 Task: Create a due date automation trigger when advanced on, on the monday of the week before a card is due add fields without custom field "Resume" checked at 11:00 AM.
Action: Mouse moved to (896, 275)
Screenshot: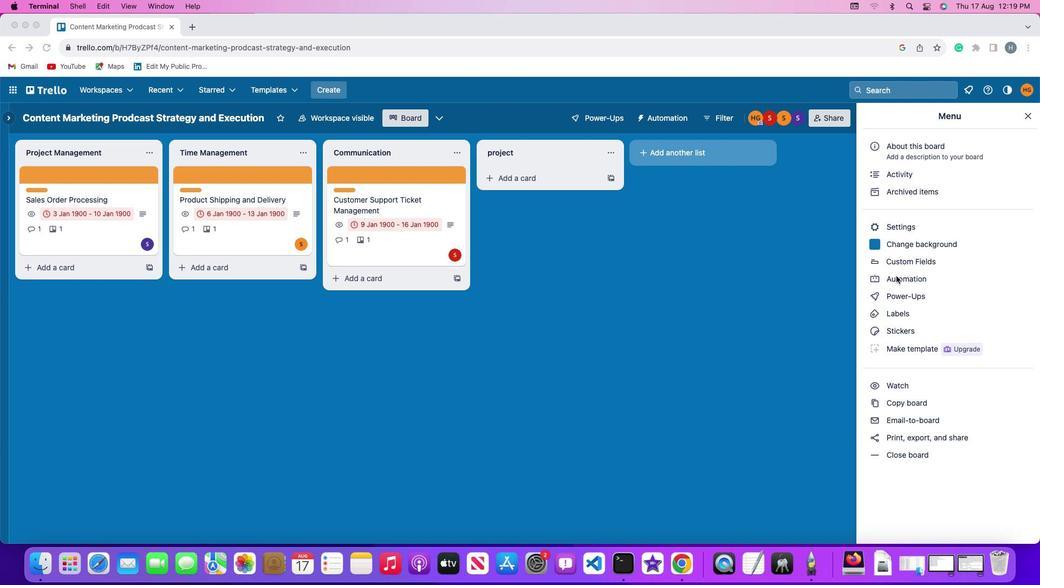 
Action: Mouse pressed left at (896, 275)
Screenshot: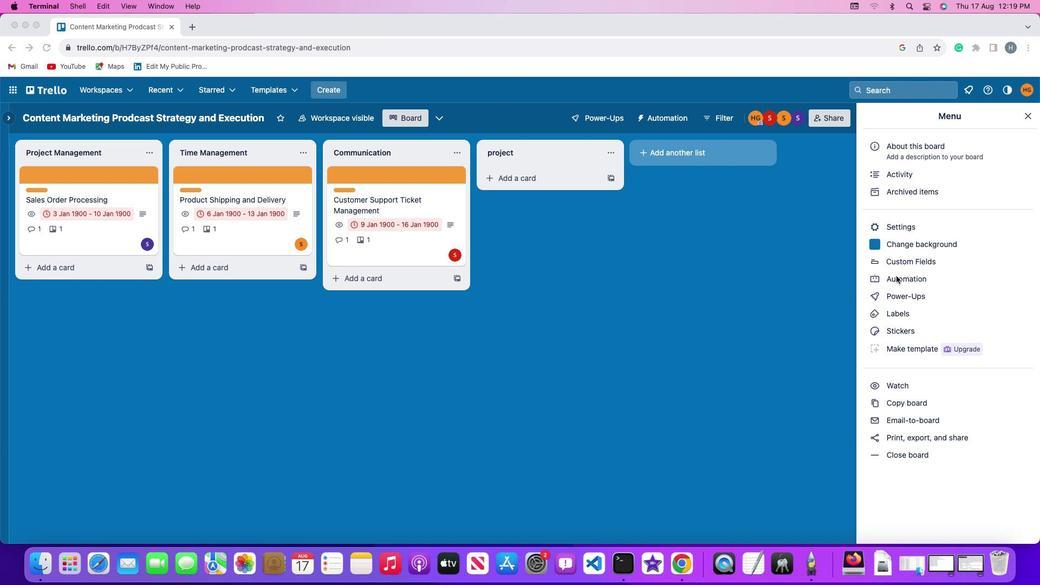 
Action: Mouse pressed left at (896, 275)
Screenshot: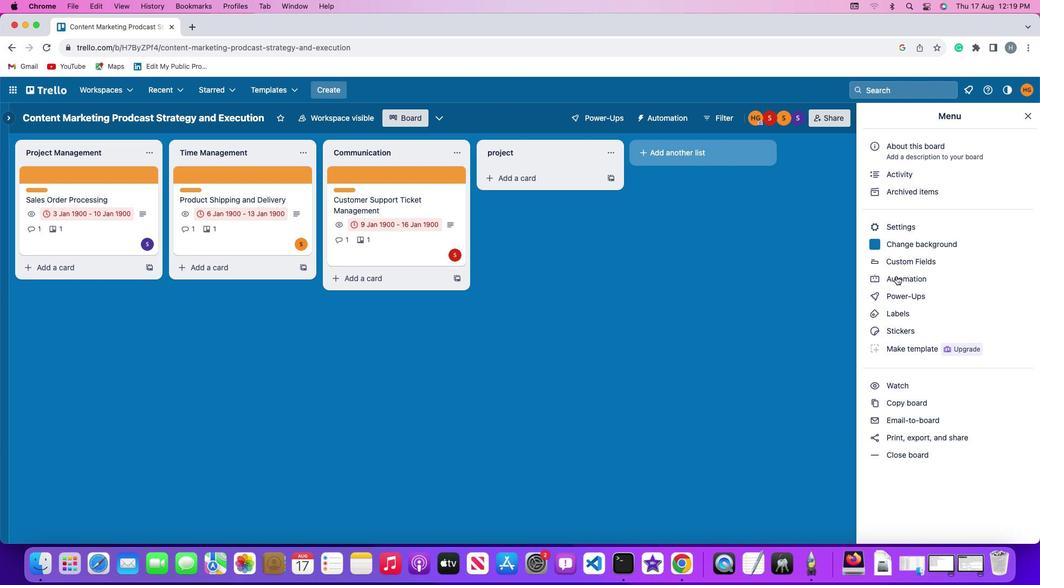 
Action: Mouse moved to (66, 255)
Screenshot: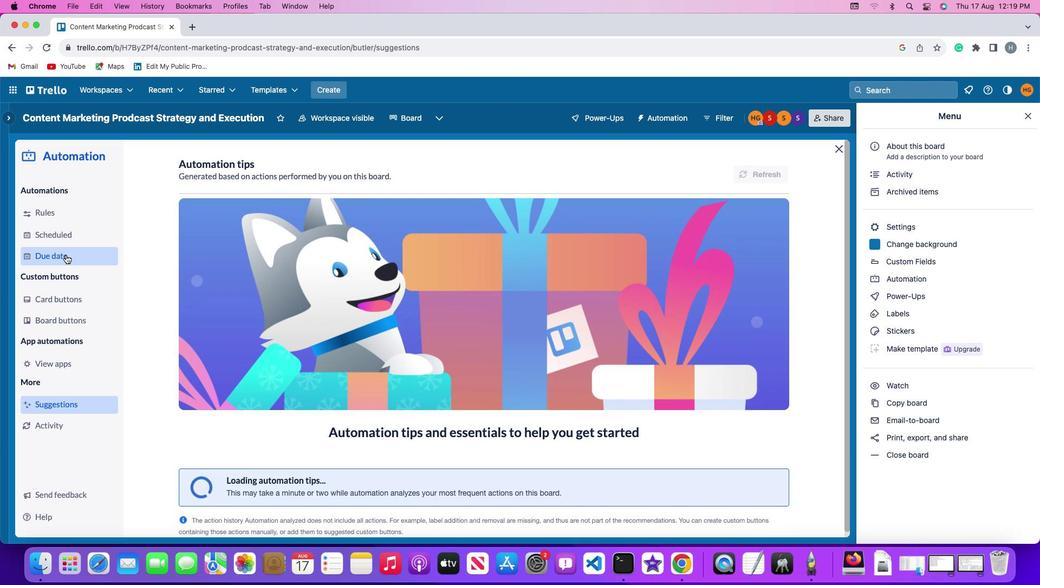 
Action: Mouse pressed left at (66, 255)
Screenshot: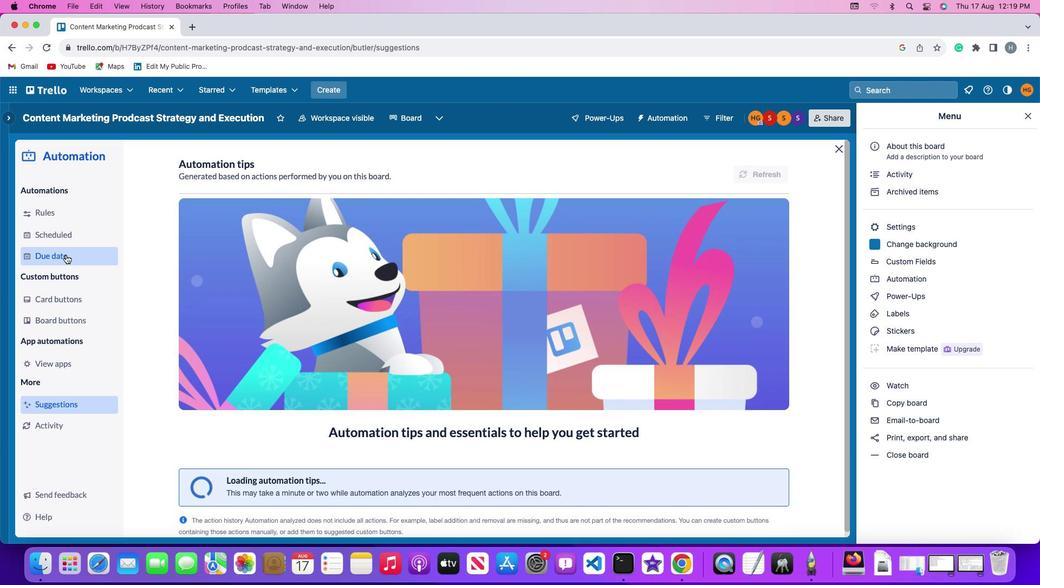 
Action: Mouse moved to (704, 167)
Screenshot: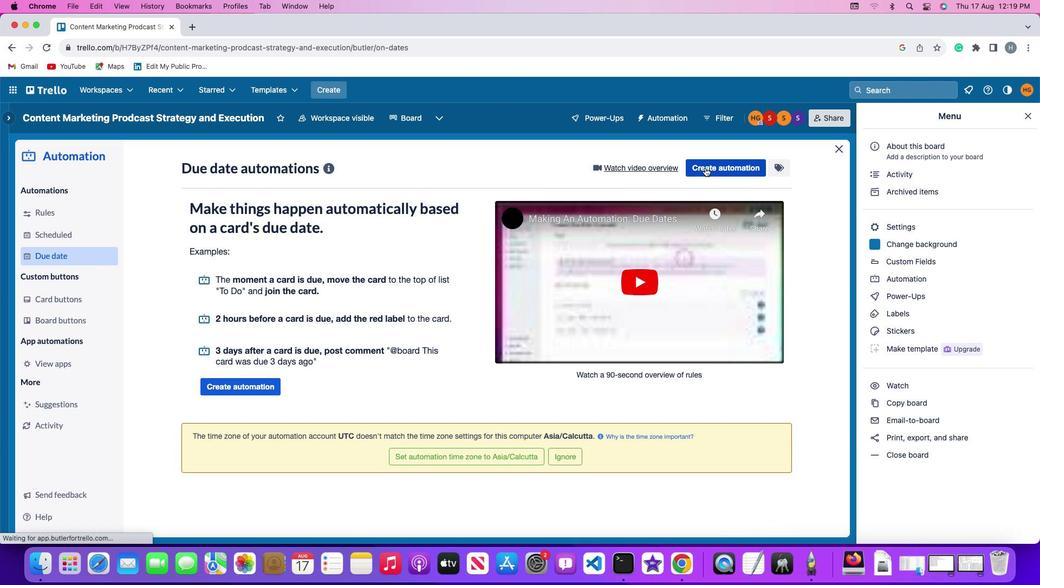 
Action: Mouse pressed left at (704, 167)
Screenshot: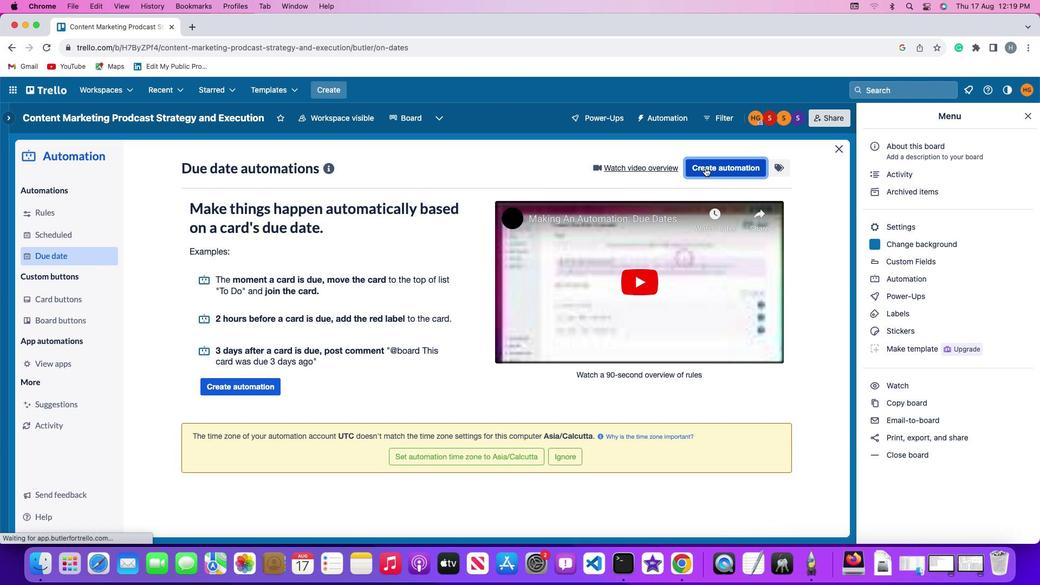 
Action: Mouse moved to (218, 266)
Screenshot: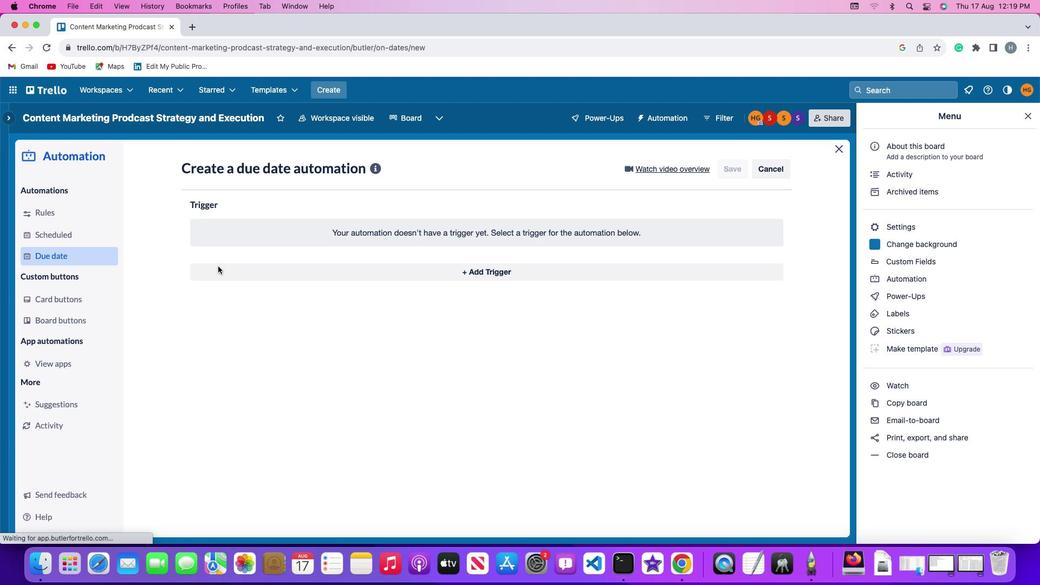 
Action: Mouse pressed left at (218, 266)
Screenshot: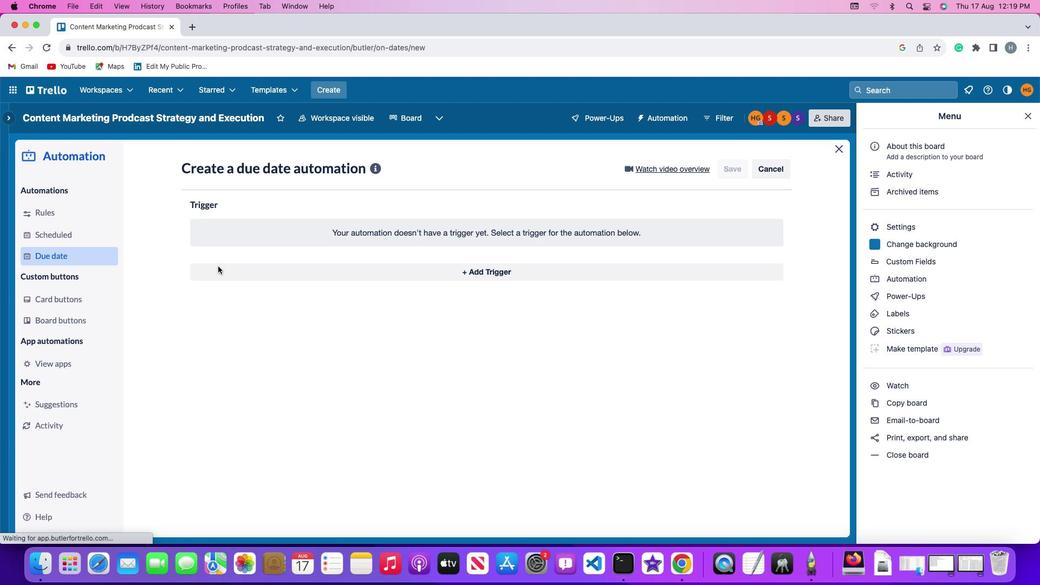 
Action: Mouse moved to (233, 471)
Screenshot: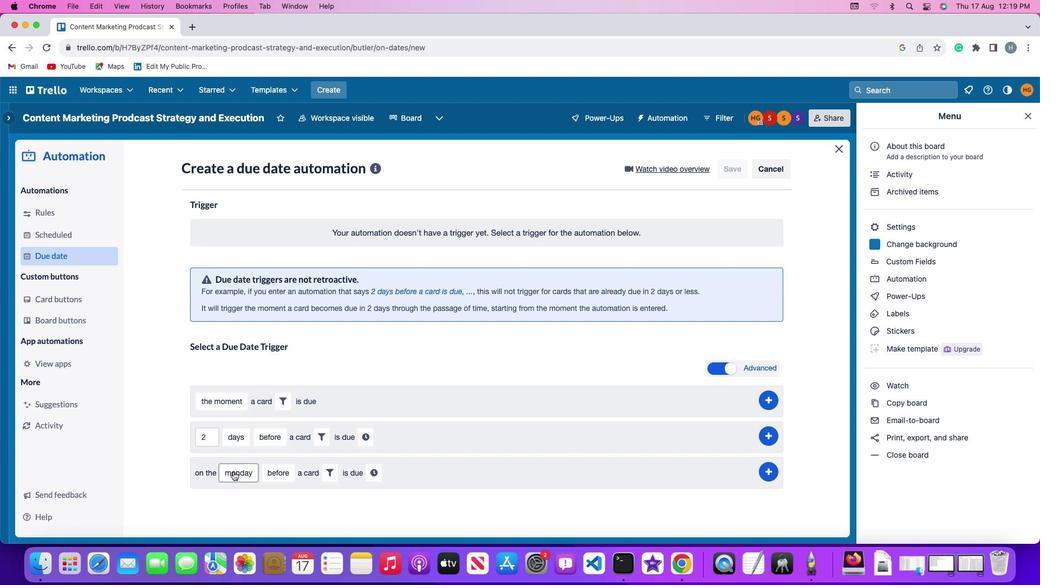 
Action: Mouse pressed left at (233, 471)
Screenshot: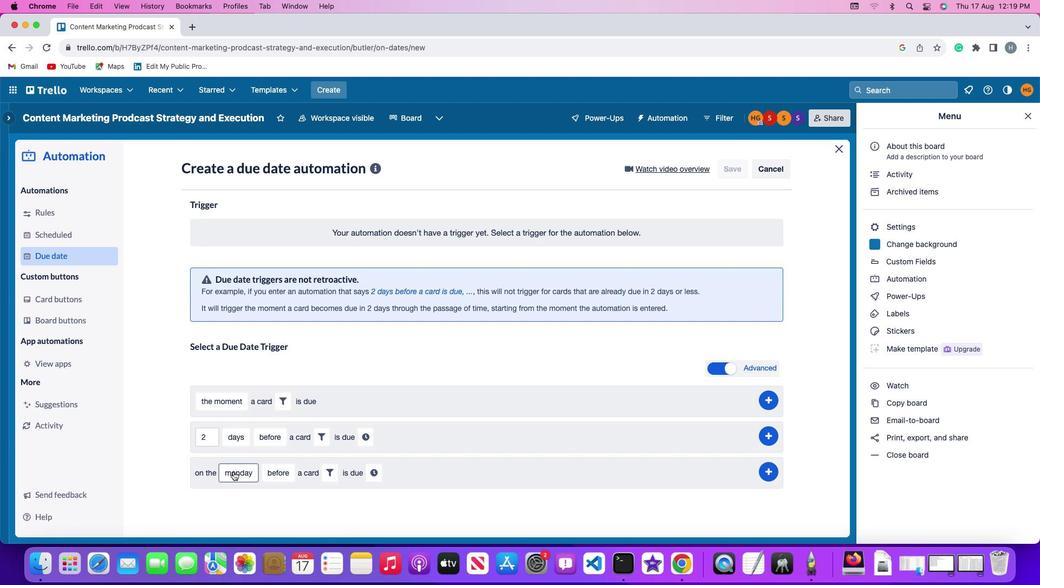 
Action: Mouse moved to (246, 319)
Screenshot: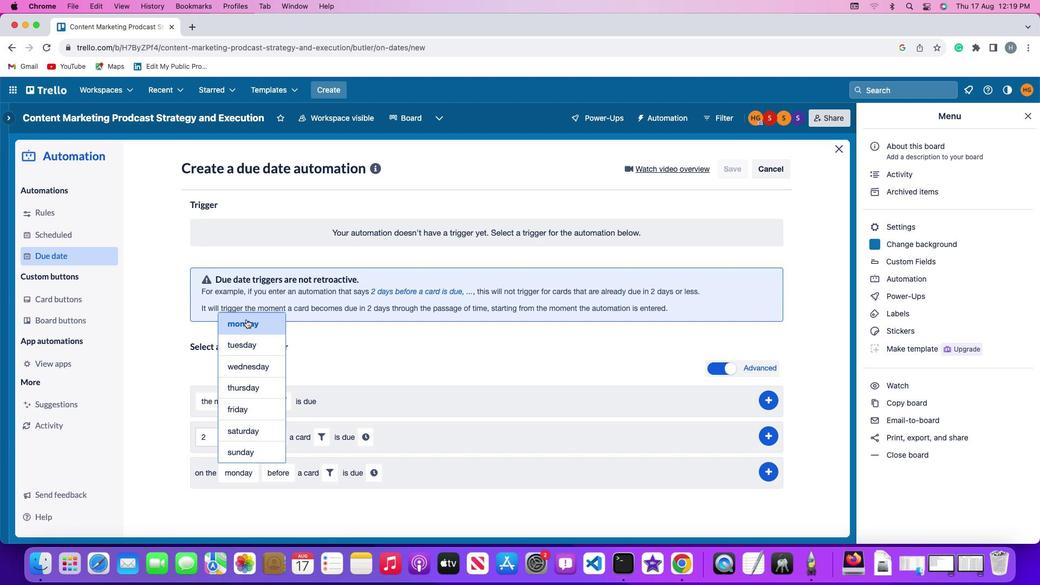 
Action: Mouse pressed left at (246, 319)
Screenshot: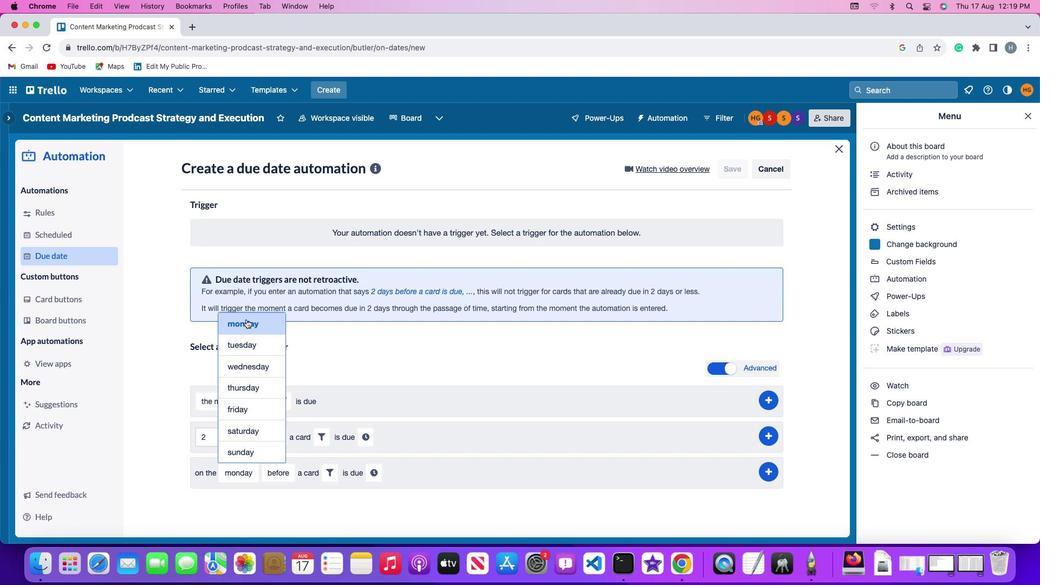 
Action: Mouse moved to (277, 475)
Screenshot: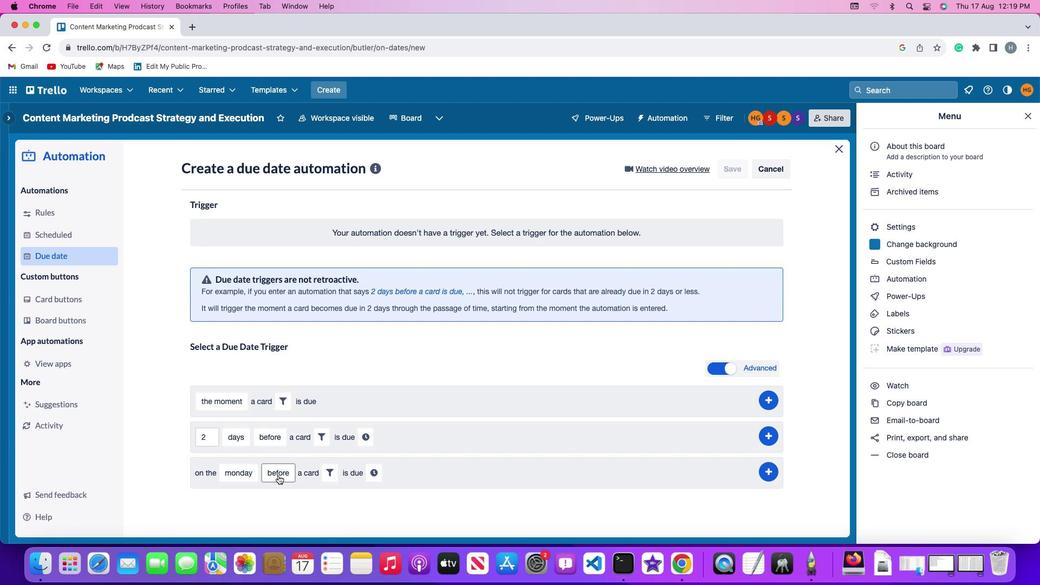 
Action: Mouse pressed left at (277, 475)
Screenshot: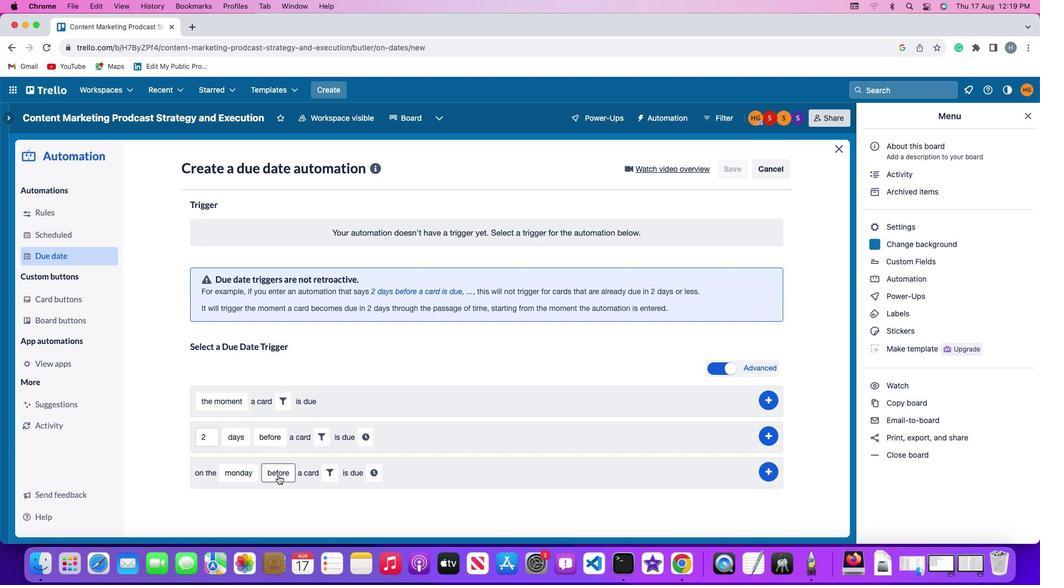 
Action: Mouse moved to (288, 454)
Screenshot: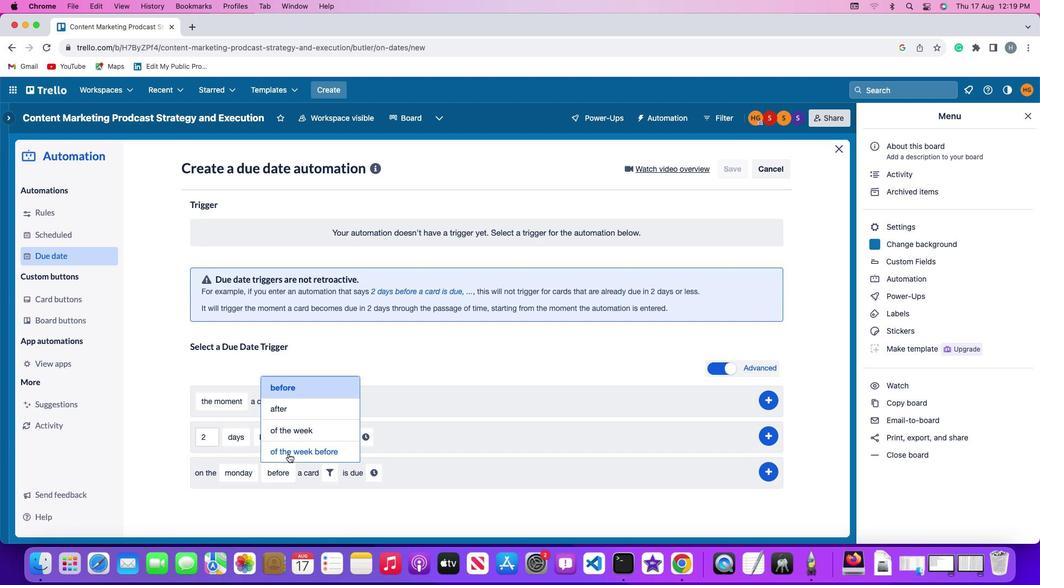 
Action: Mouse pressed left at (288, 454)
Screenshot: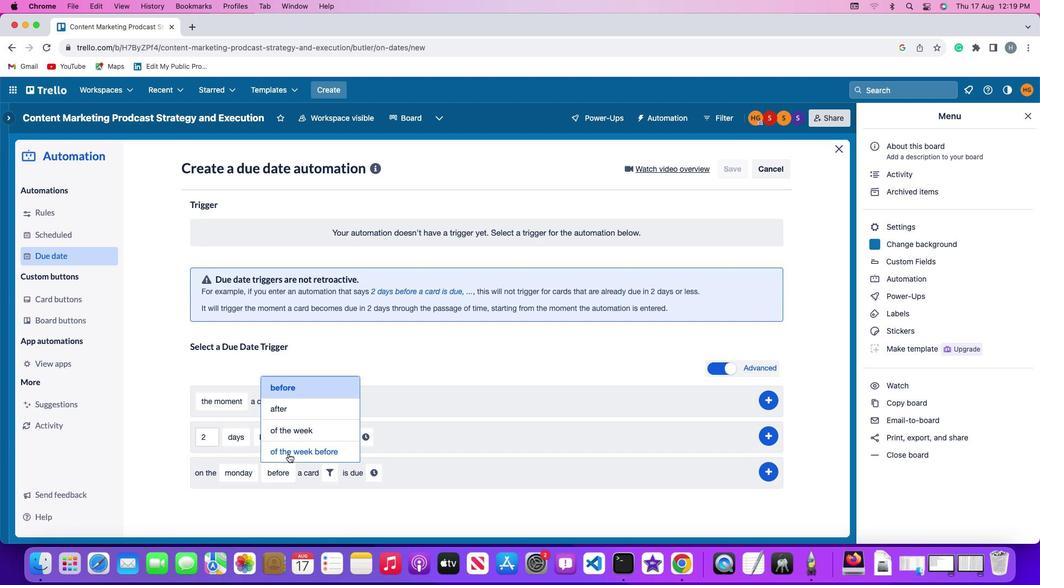
Action: Mouse moved to (374, 476)
Screenshot: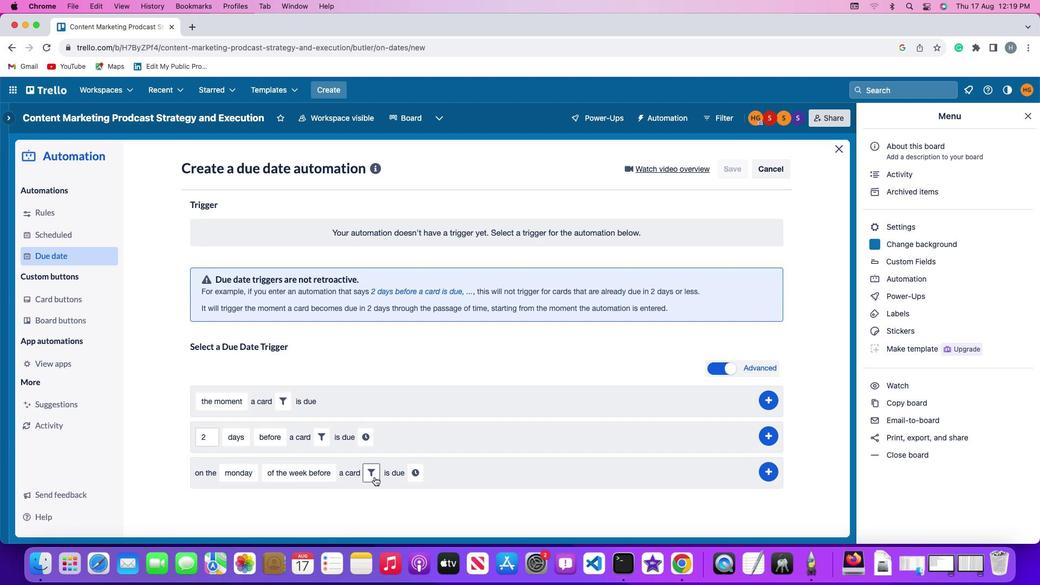 
Action: Mouse pressed left at (374, 476)
Screenshot: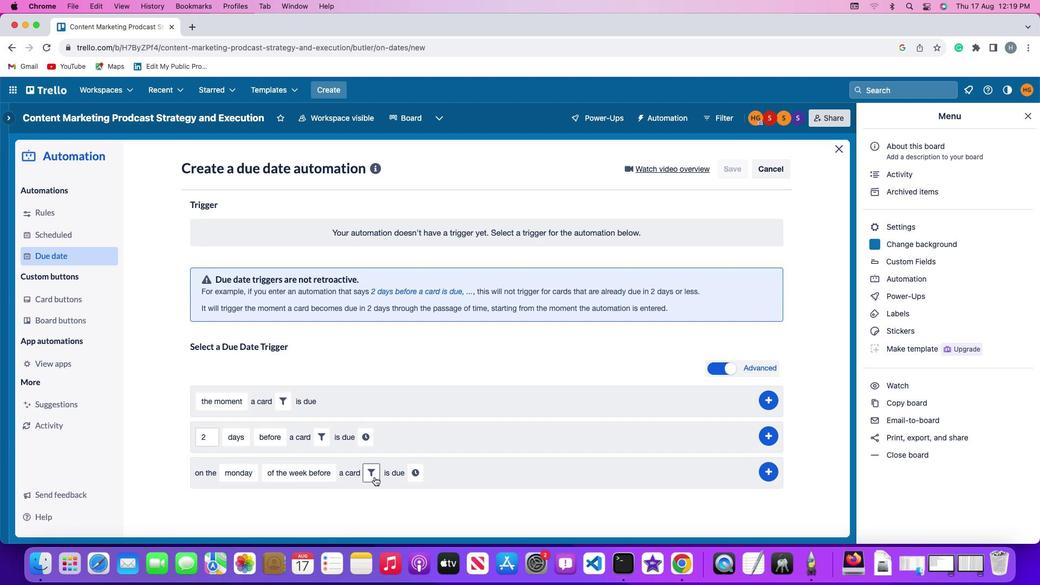 
Action: Mouse moved to (548, 506)
Screenshot: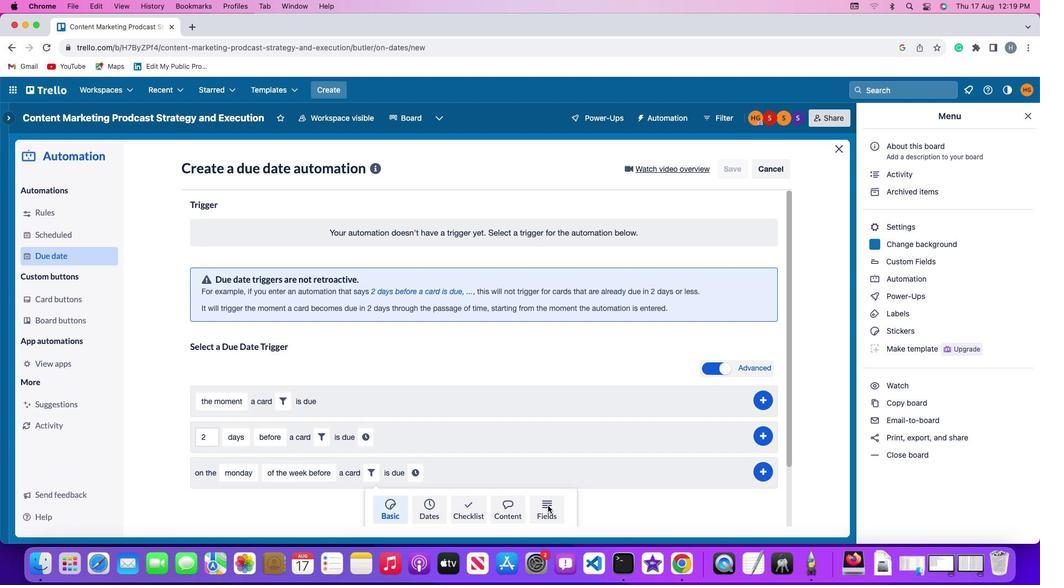 
Action: Mouse pressed left at (548, 506)
Screenshot: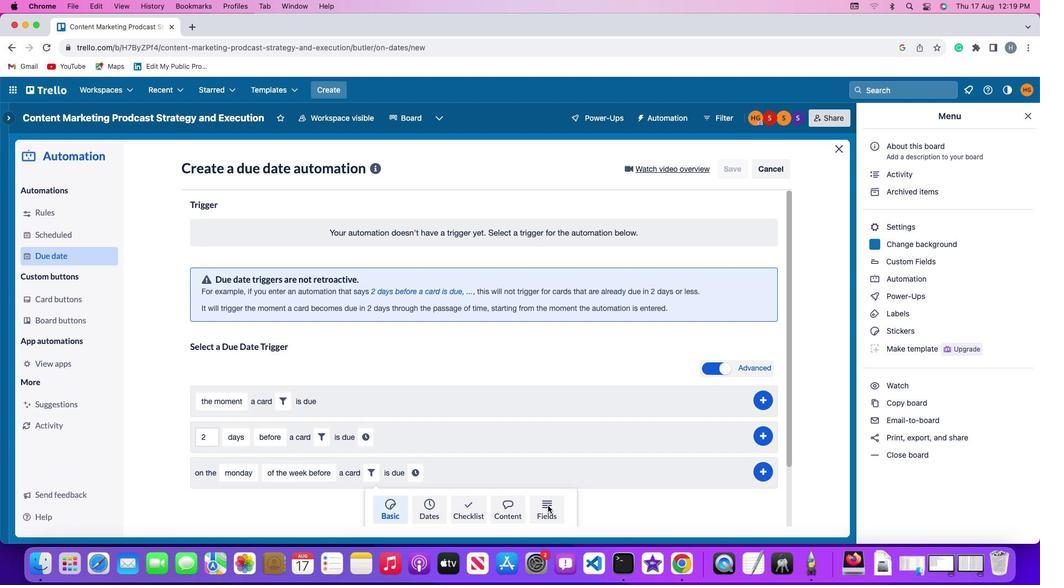 
Action: Mouse moved to (257, 497)
Screenshot: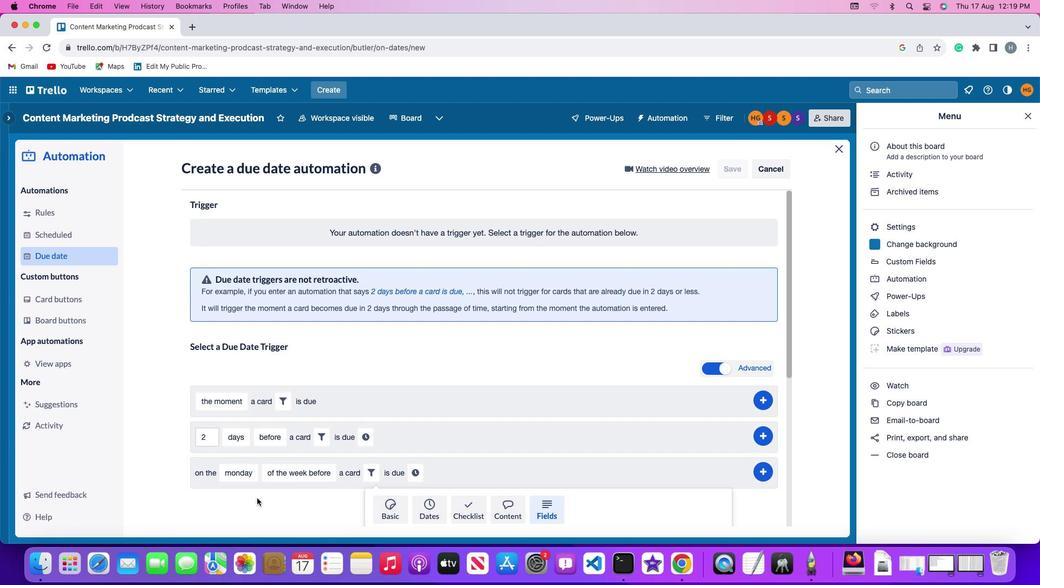 
Action: Mouse scrolled (257, 497) with delta (0, 0)
Screenshot: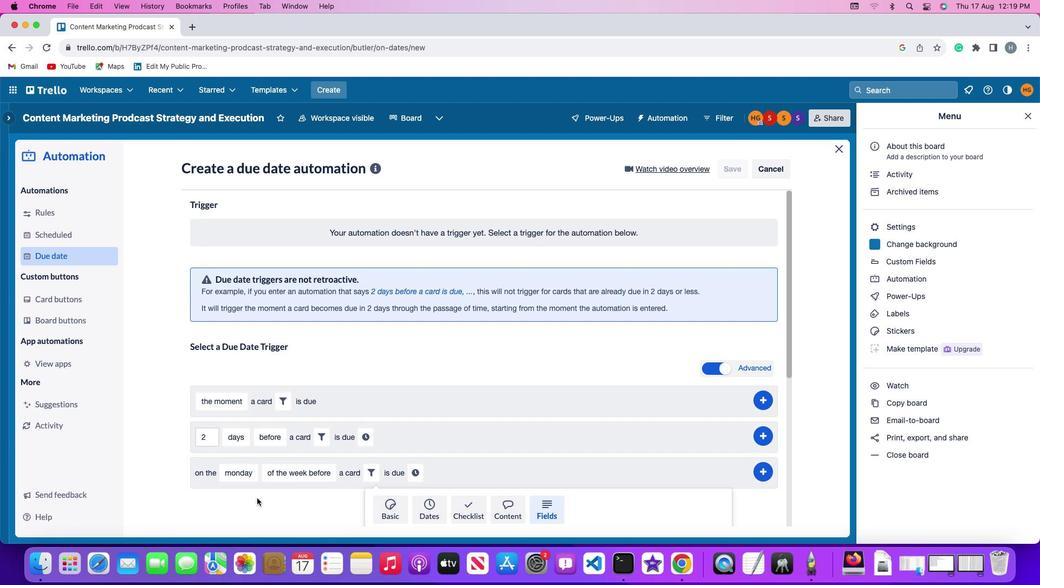 
Action: Mouse scrolled (257, 497) with delta (0, 0)
Screenshot: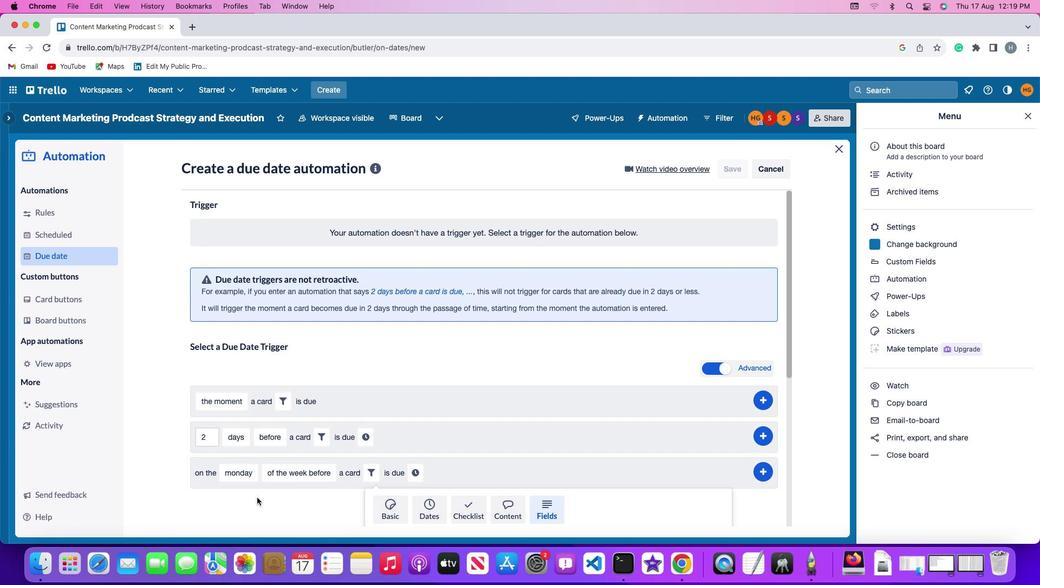 
Action: Mouse moved to (257, 497)
Screenshot: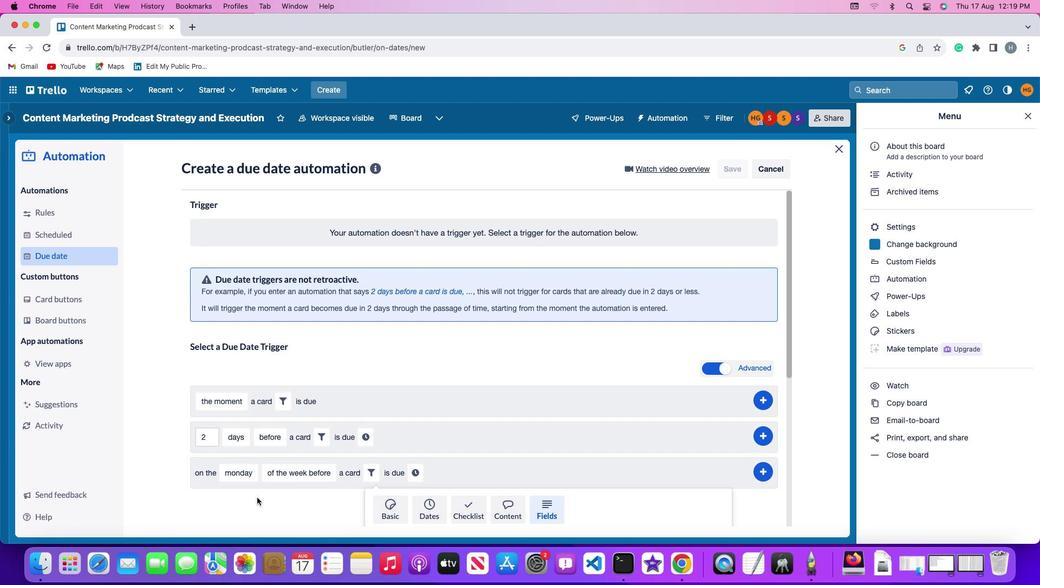 
Action: Mouse scrolled (257, 497) with delta (0, -1)
Screenshot: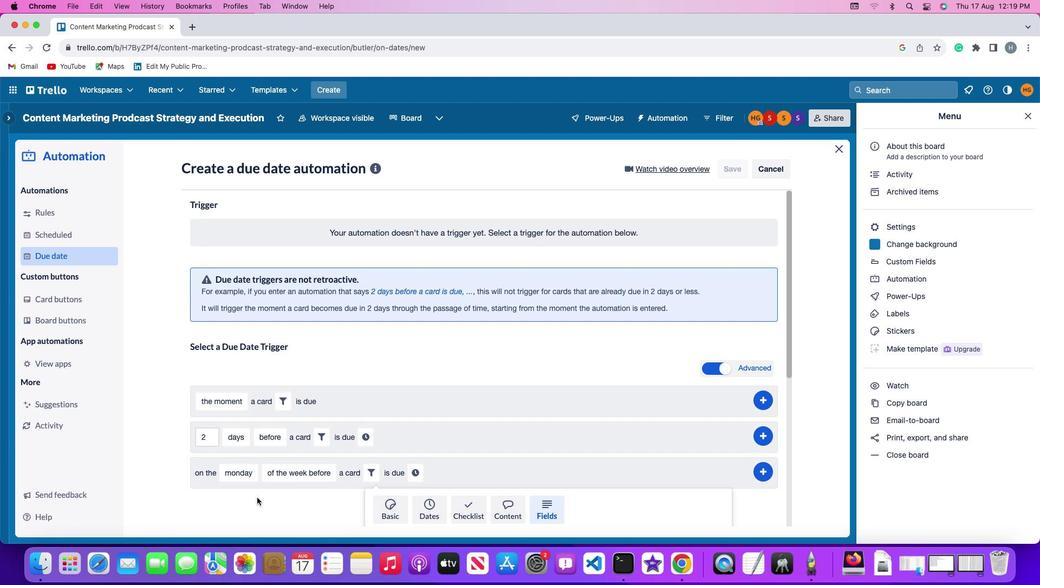 
Action: Mouse moved to (256, 495)
Screenshot: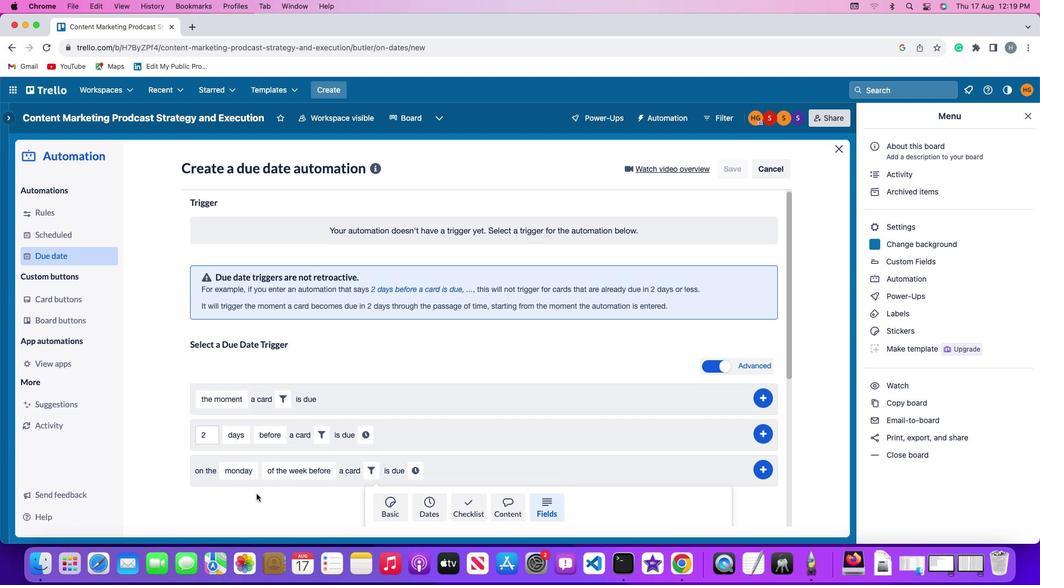 
Action: Mouse scrolled (256, 495) with delta (0, -2)
Screenshot: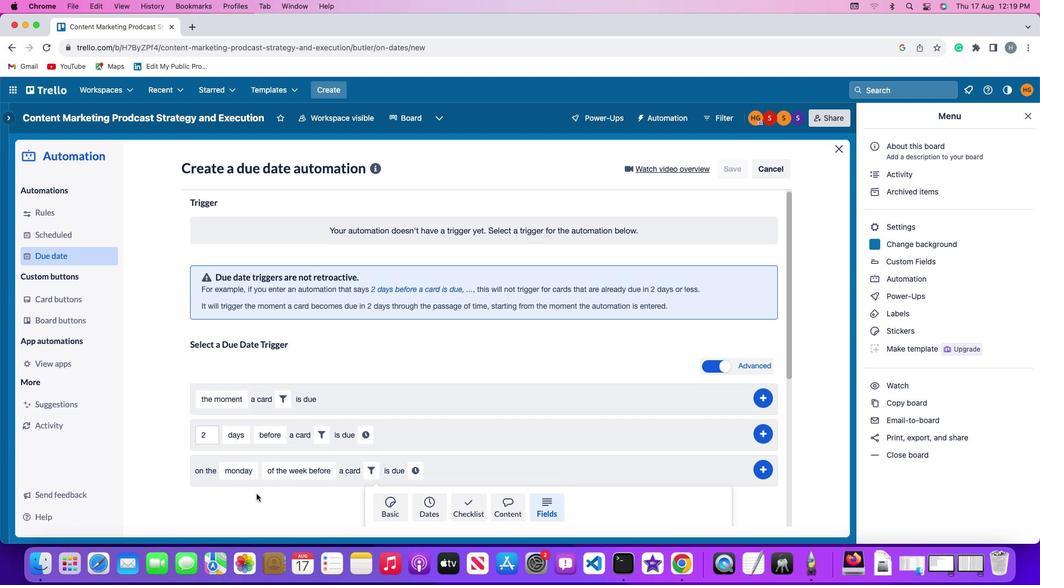 
Action: Mouse moved to (256, 490)
Screenshot: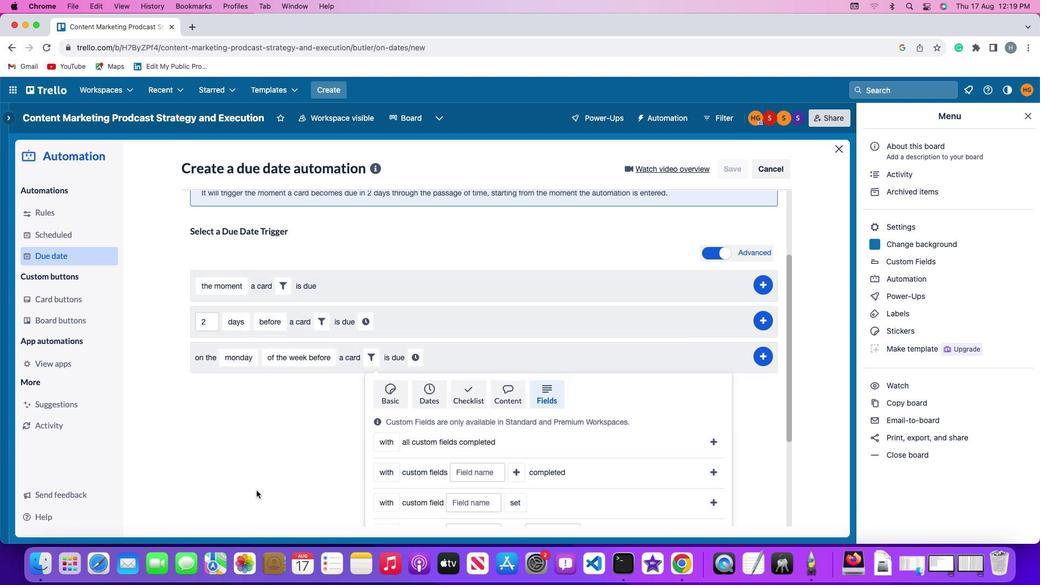 
Action: Mouse scrolled (256, 490) with delta (0, 0)
Screenshot: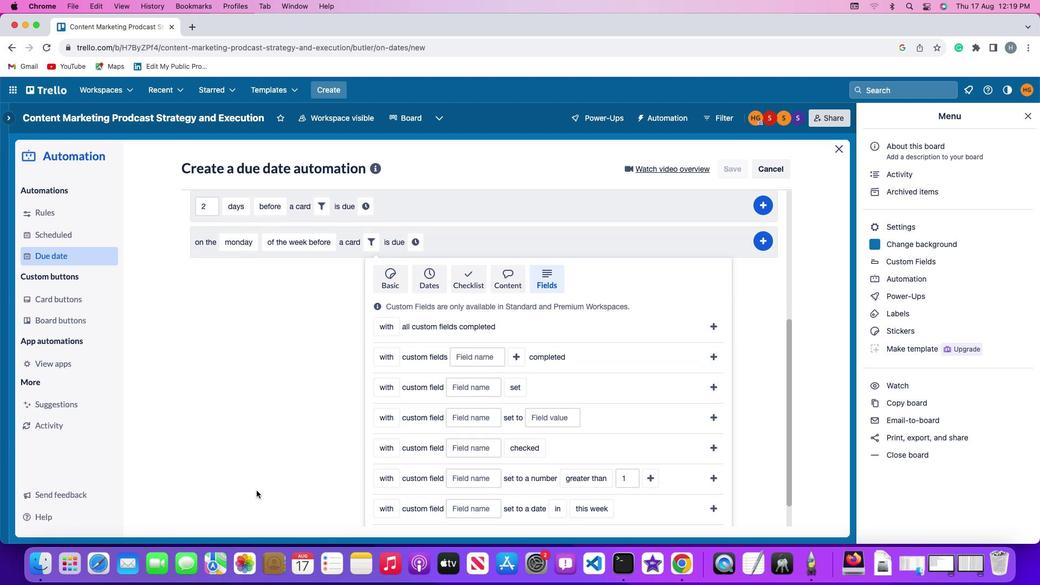 
Action: Mouse scrolled (256, 490) with delta (0, 0)
Screenshot: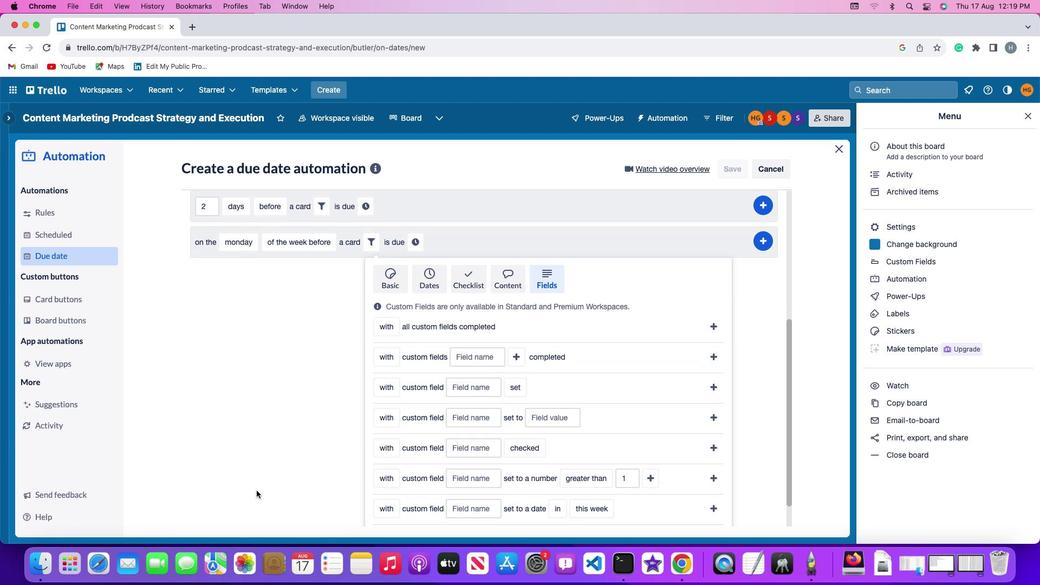 
Action: Mouse scrolled (256, 490) with delta (0, -1)
Screenshot: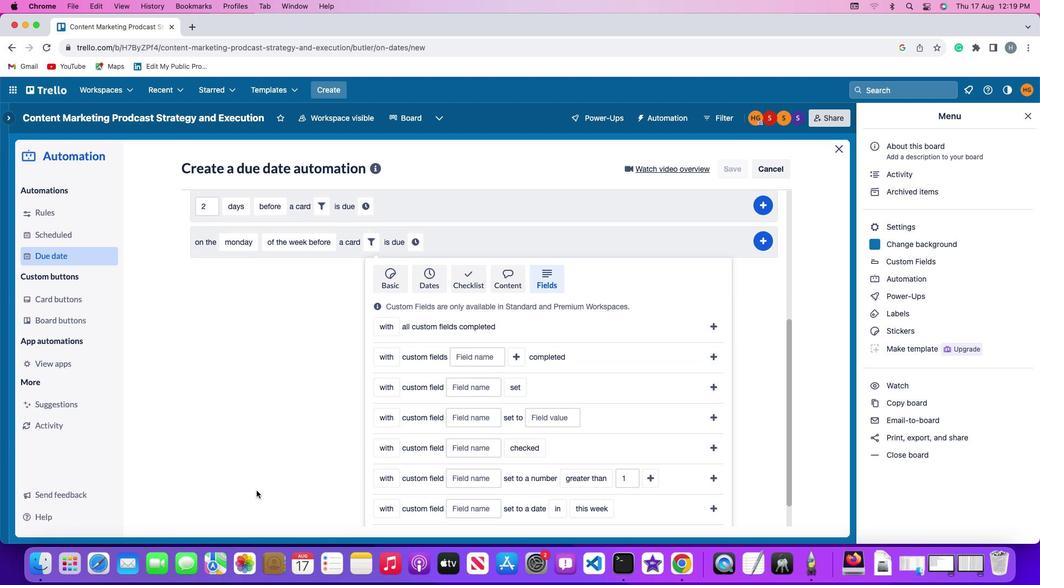 
Action: Mouse scrolled (256, 490) with delta (0, -2)
Screenshot: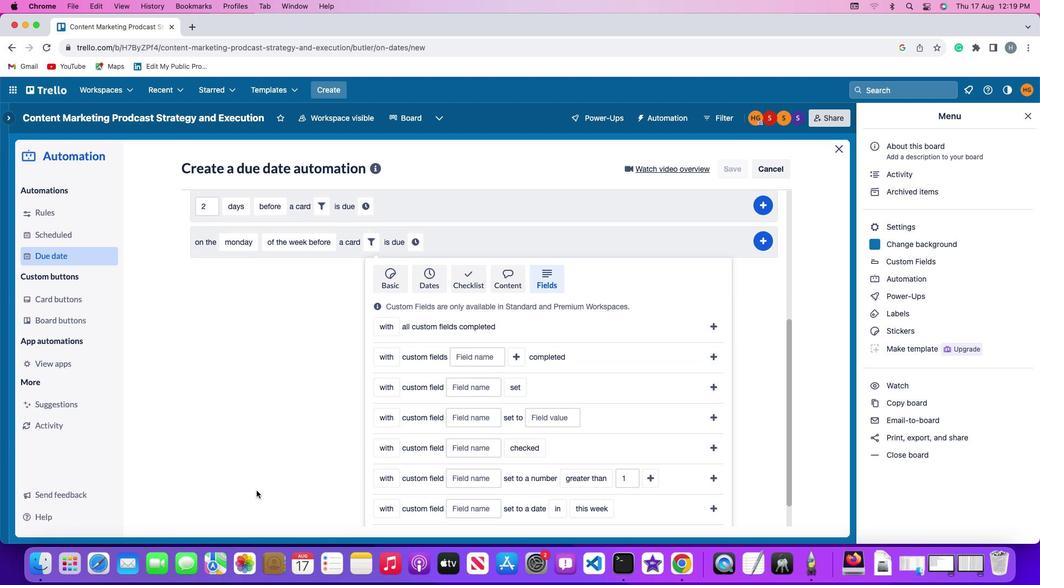 
Action: Mouse scrolled (256, 490) with delta (0, -3)
Screenshot: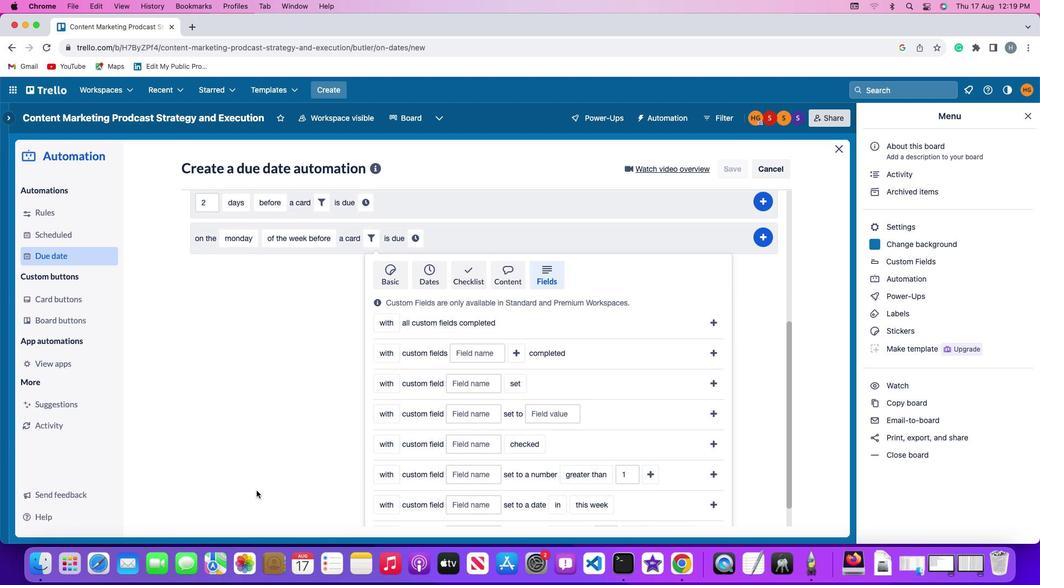 
Action: Mouse moved to (386, 412)
Screenshot: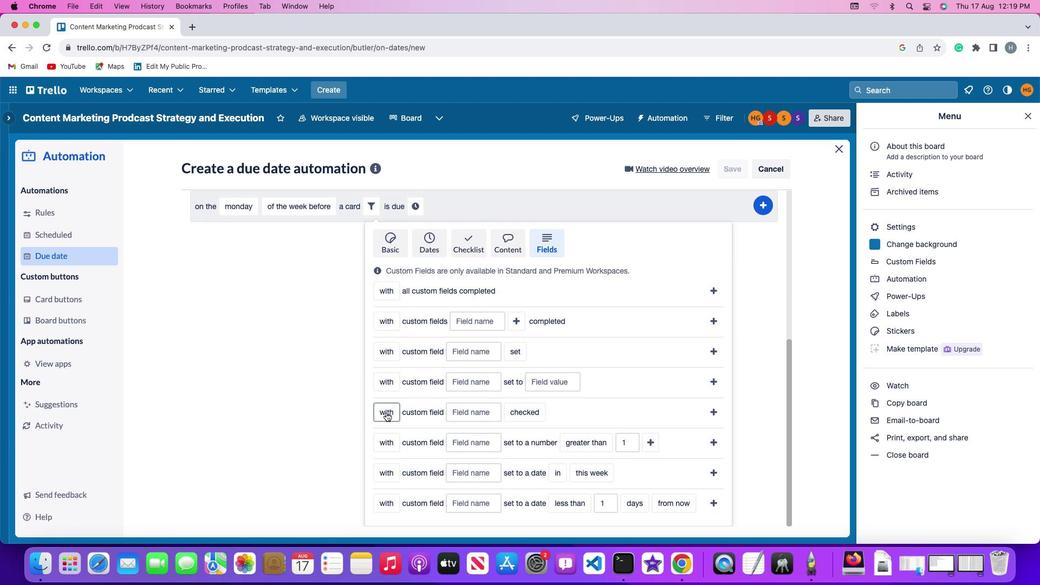 
Action: Mouse pressed left at (386, 412)
Screenshot: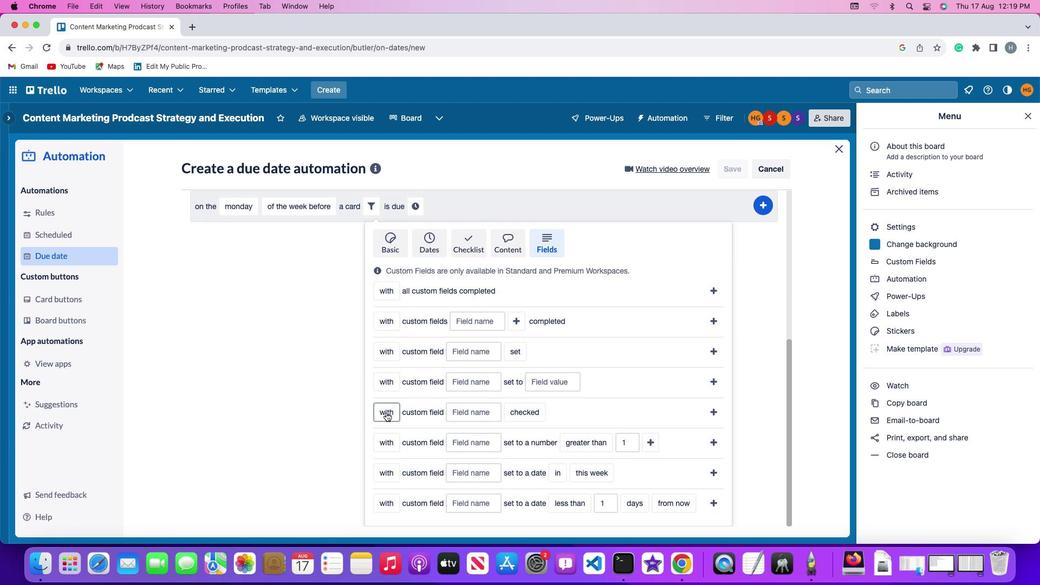 
Action: Mouse moved to (387, 454)
Screenshot: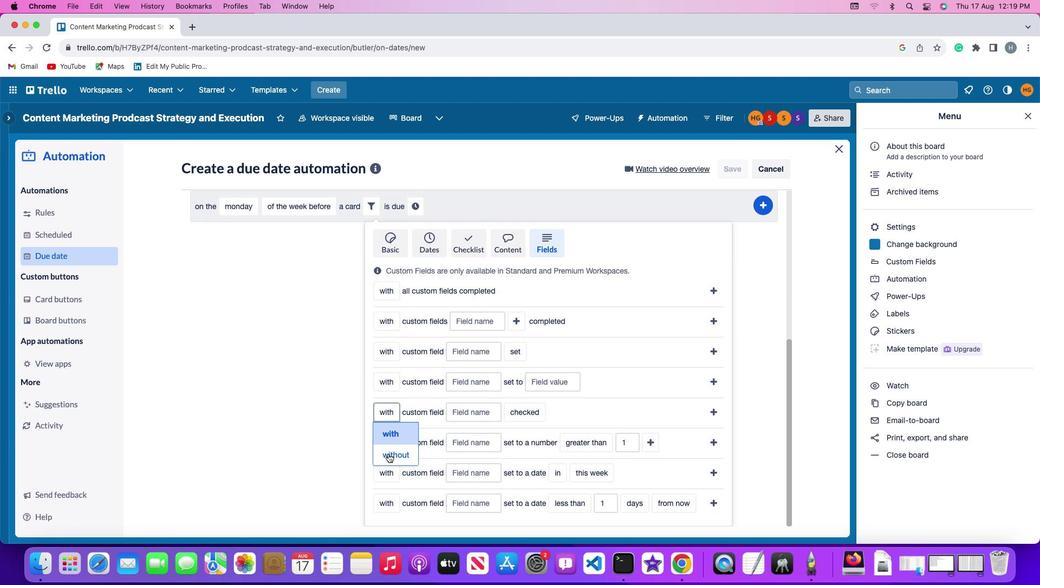 
Action: Mouse pressed left at (387, 454)
Screenshot: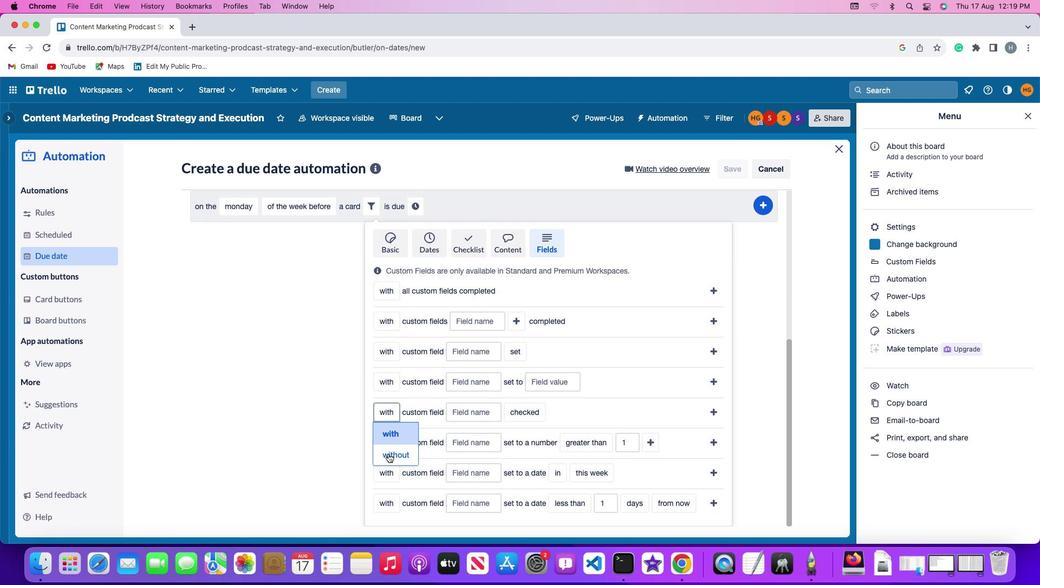 
Action: Mouse moved to (474, 414)
Screenshot: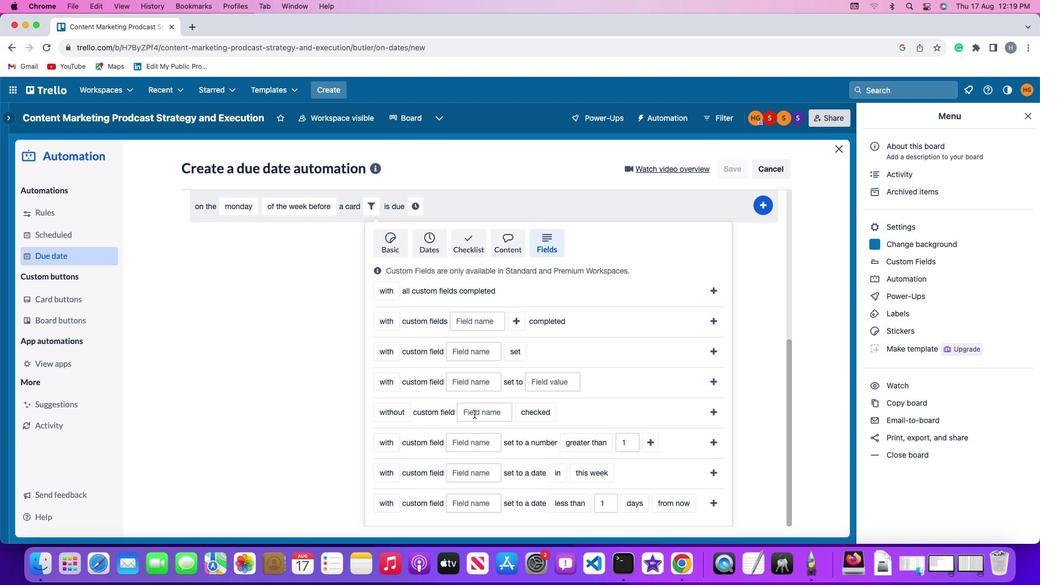 
Action: Mouse pressed left at (474, 414)
Screenshot: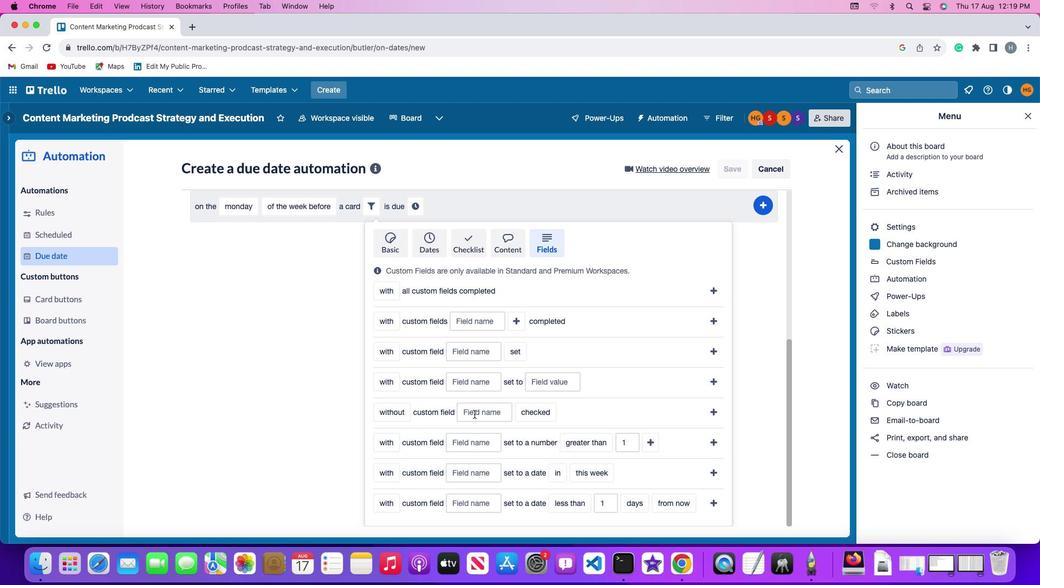 
Action: Key pressed Key.shift'R''e''s''u''m''e'
Screenshot: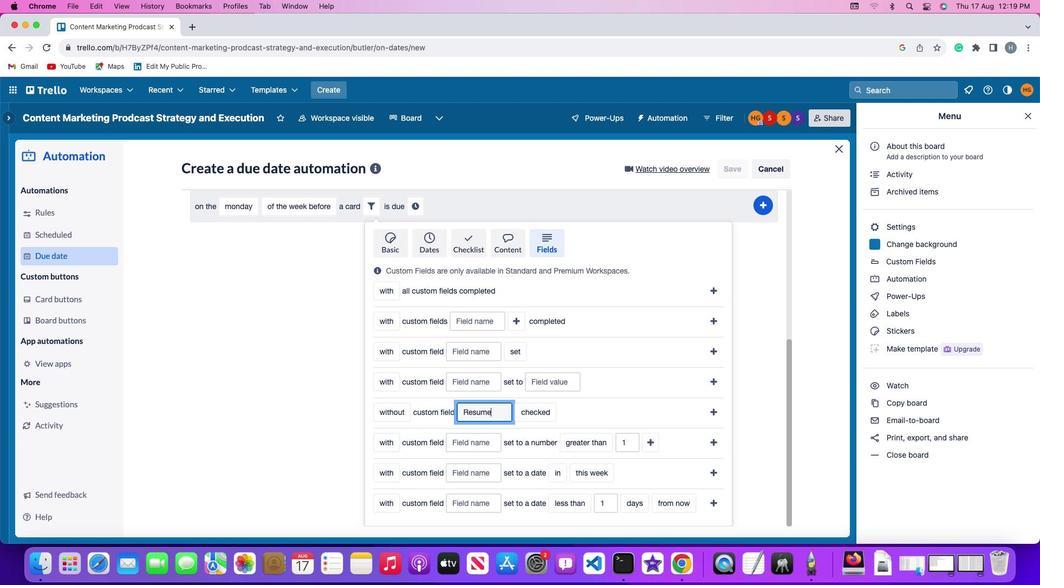 
Action: Mouse moved to (534, 414)
Screenshot: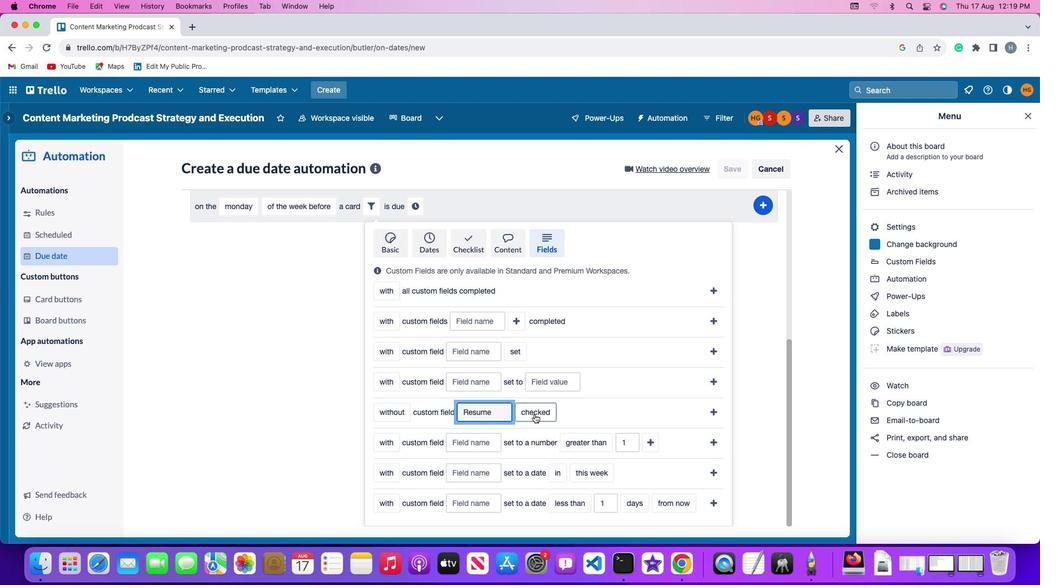 
Action: Mouse pressed left at (534, 414)
Screenshot: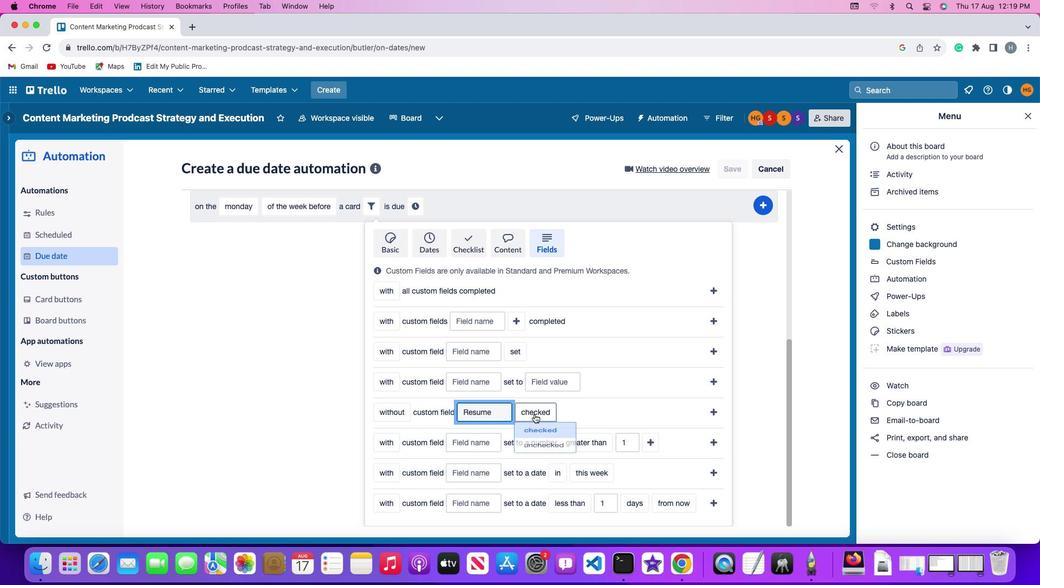 
Action: Mouse moved to (539, 431)
Screenshot: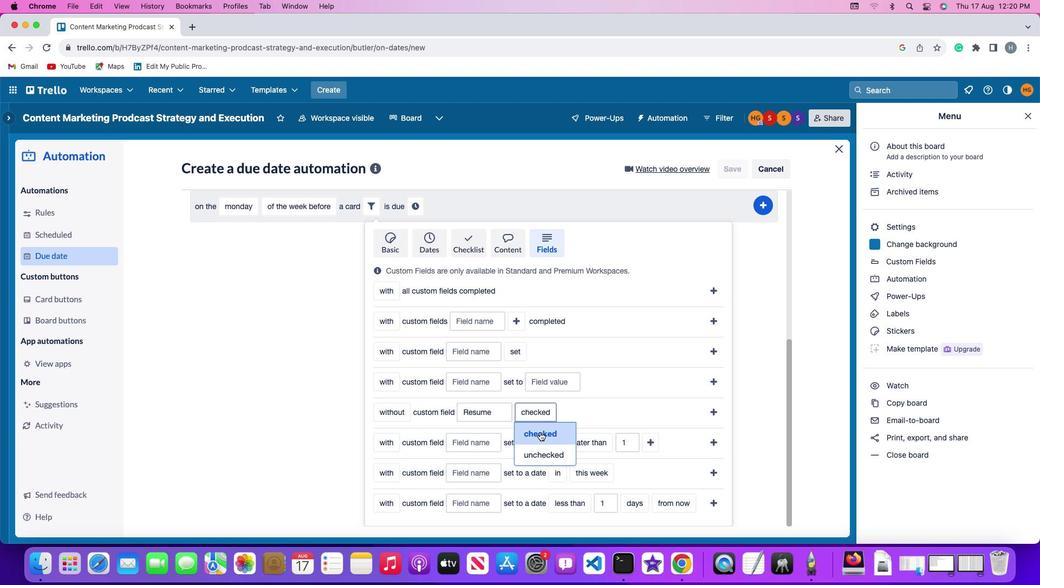 
Action: Mouse pressed left at (539, 431)
Screenshot: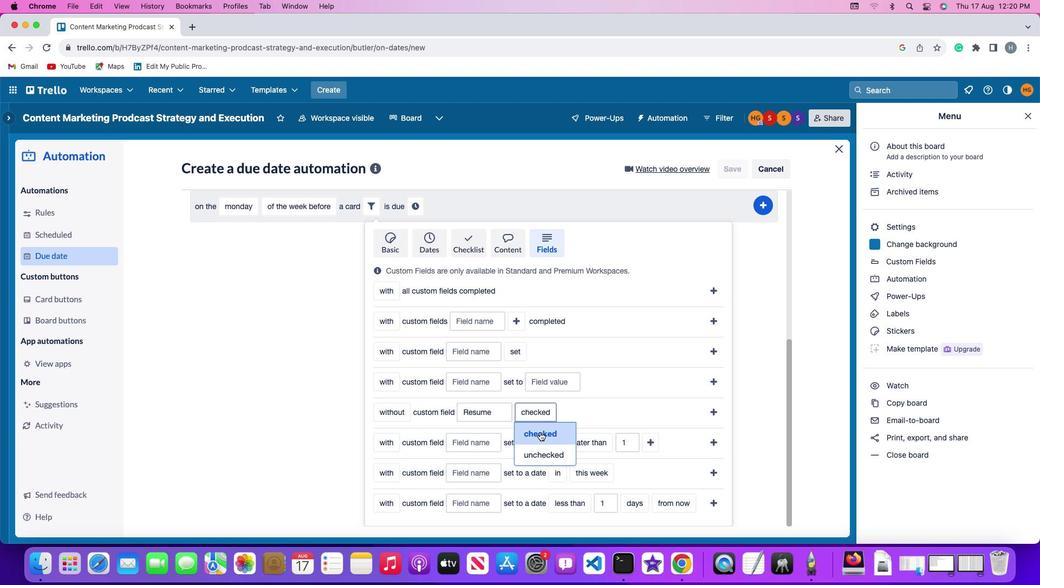
Action: Mouse moved to (713, 409)
Screenshot: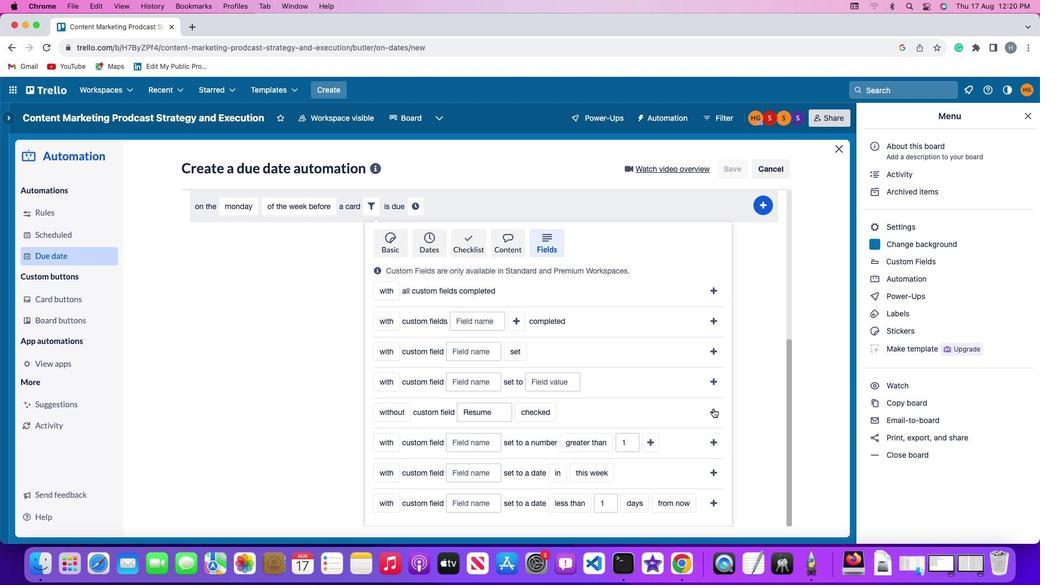 
Action: Mouse pressed left at (713, 409)
Screenshot: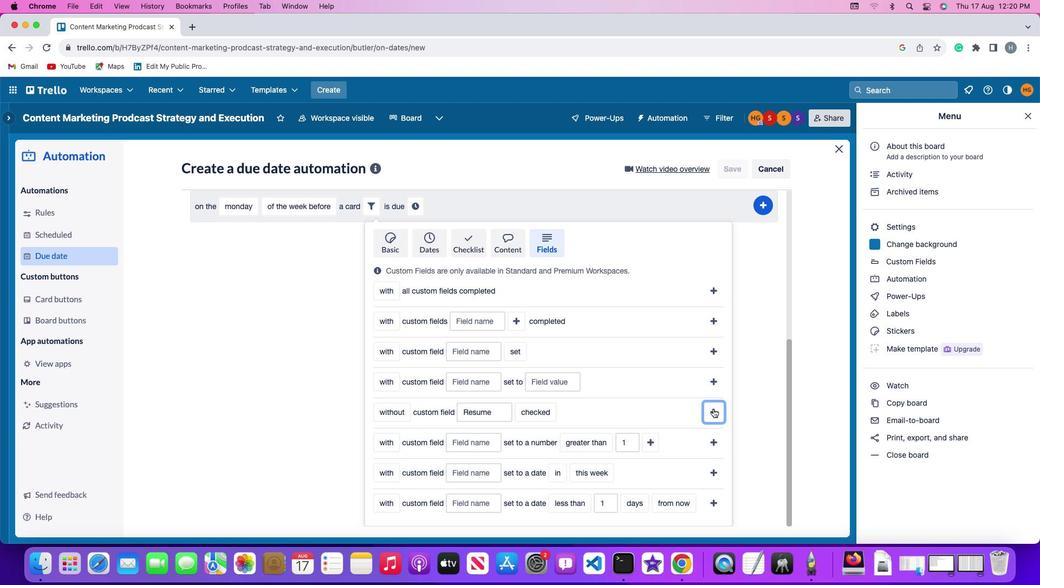 
Action: Mouse moved to (577, 470)
Screenshot: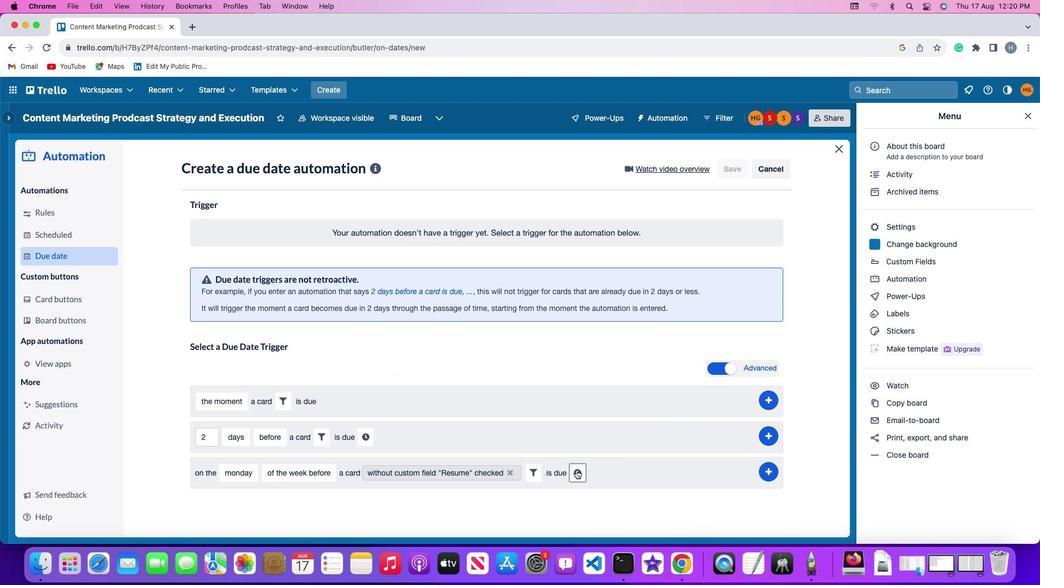 
Action: Mouse pressed left at (577, 470)
Screenshot: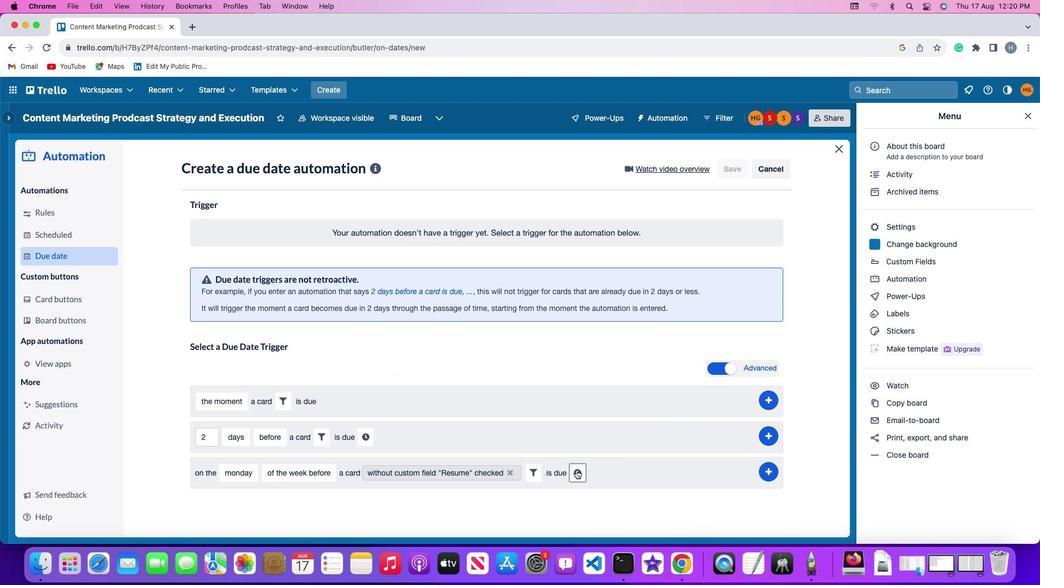 
Action: Mouse moved to (599, 472)
Screenshot: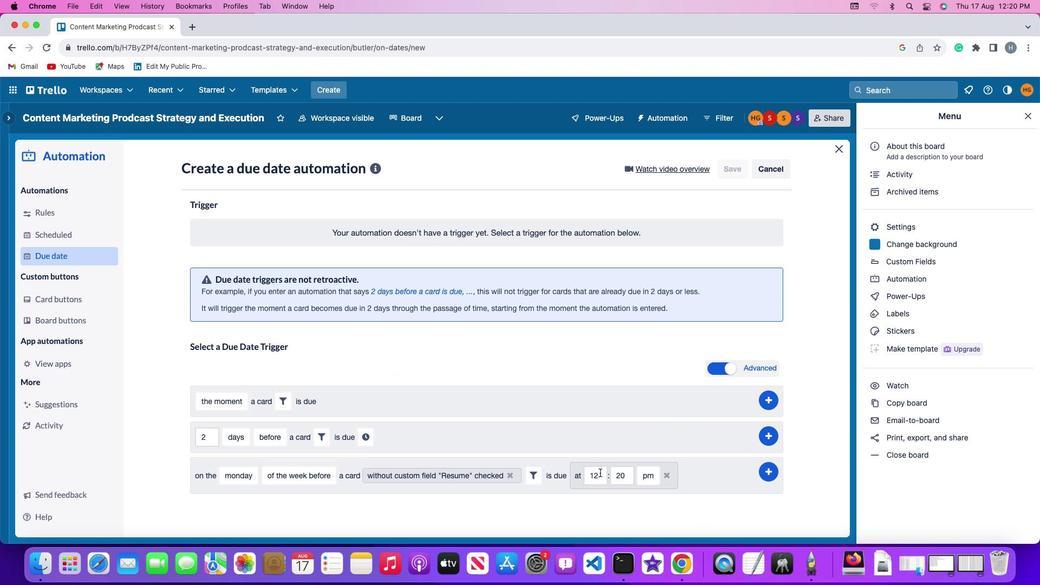 
Action: Mouse pressed left at (599, 472)
Screenshot: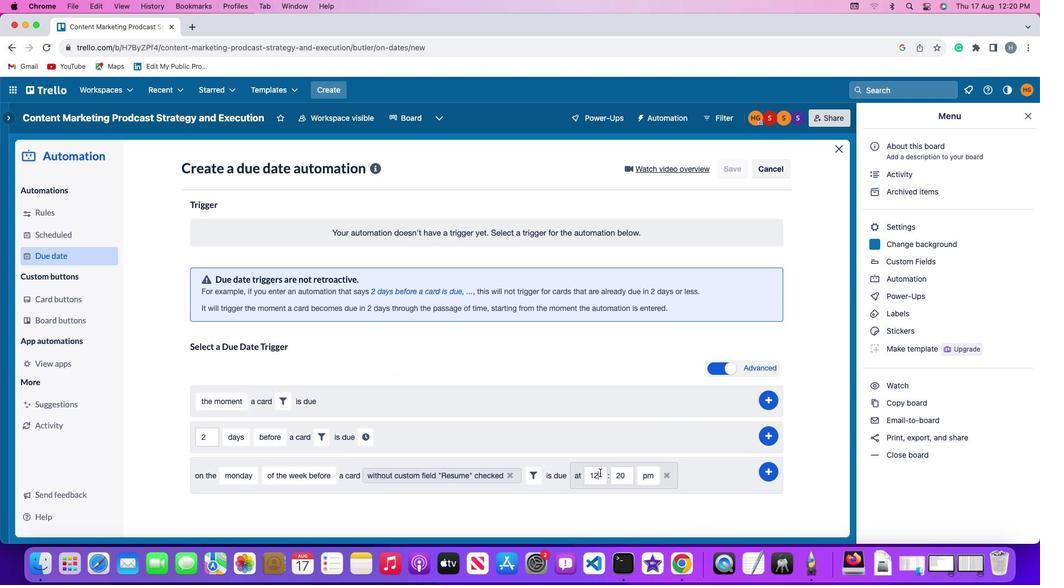 
Action: Mouse moved to (602, 472)
Screenshot: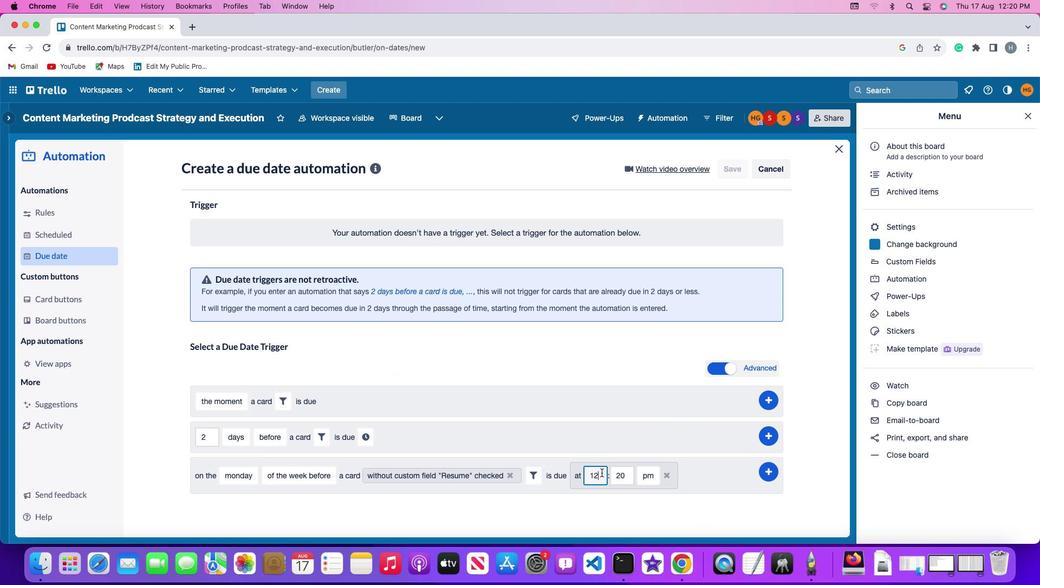 
Action: Key pressed Key.backspace'1'
Screenshot: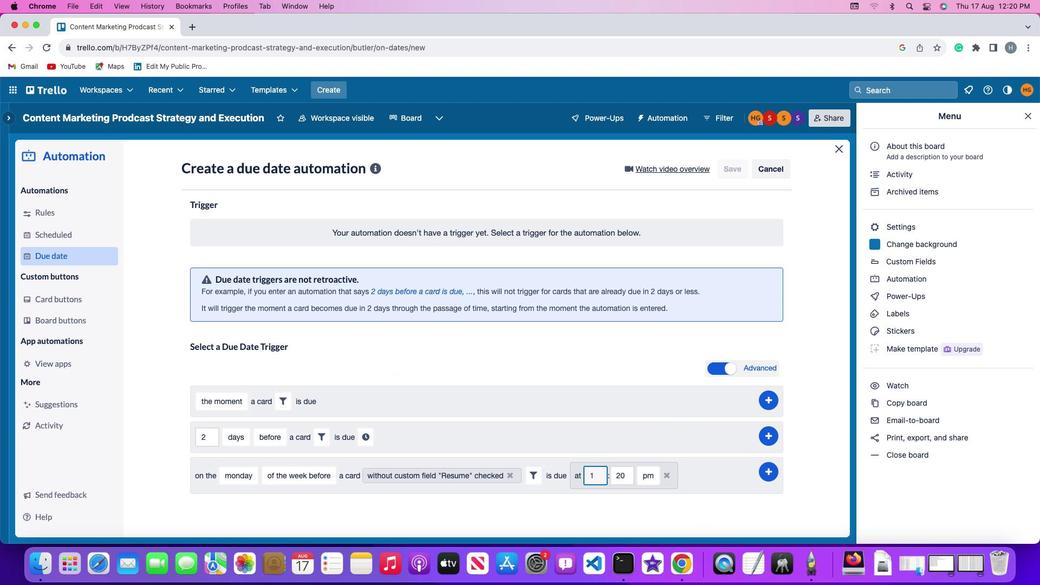 
Action: Mouse moved to (631, 476)
Screenshot: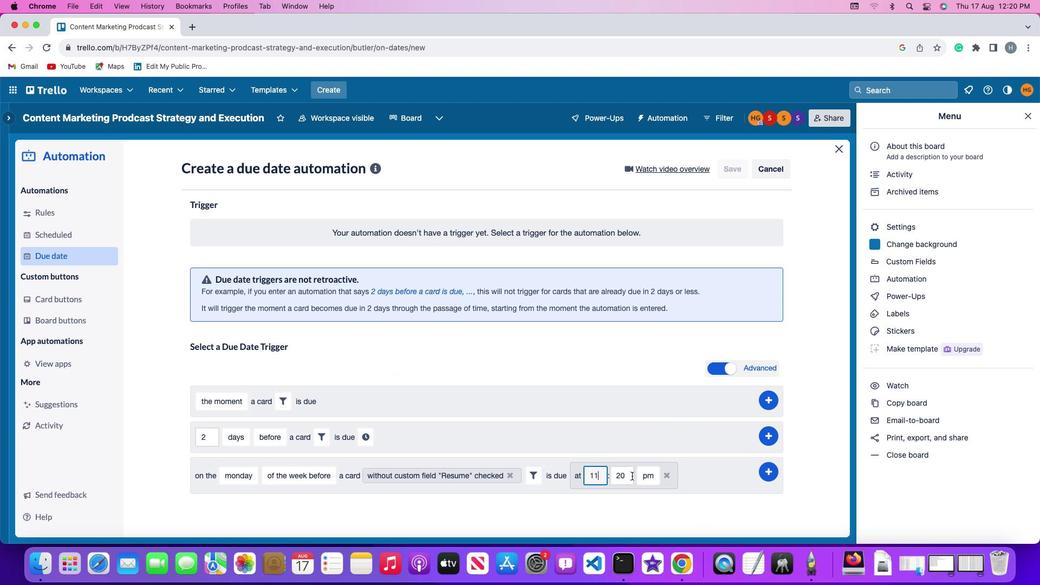 
Action: Mouse pressed left at (631, 476)
Screenshot: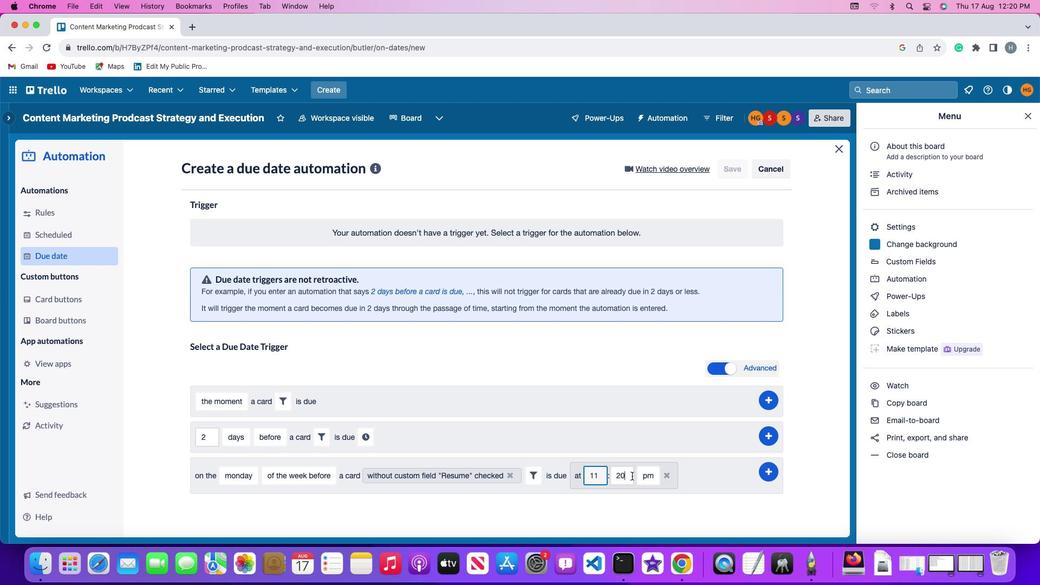 
Action: Key pressed Key.backspaceKey.backspace'0''0'
Screenshot: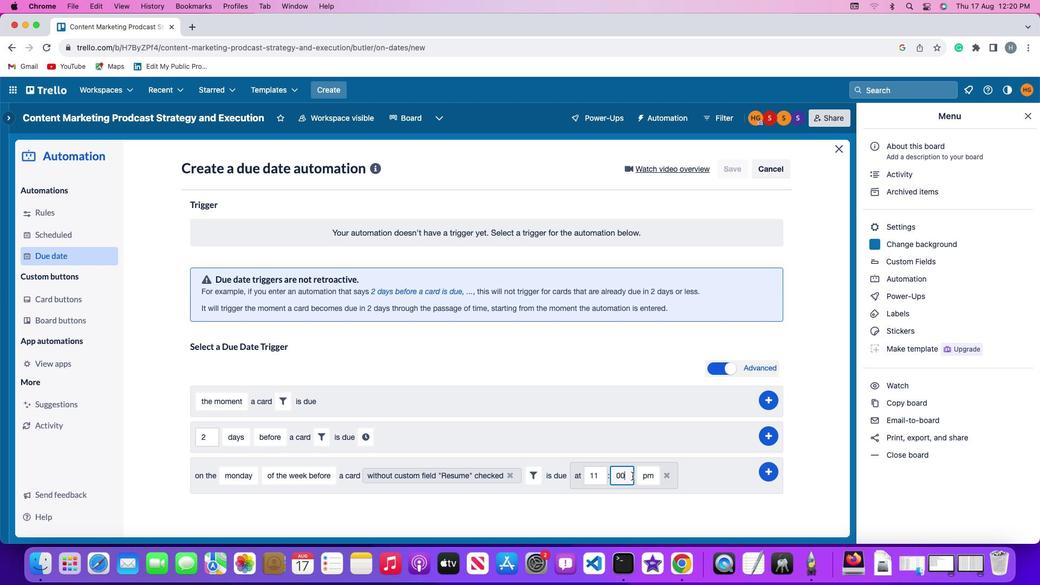 
Action: Mouse moved to (650, 476)
Screenshot: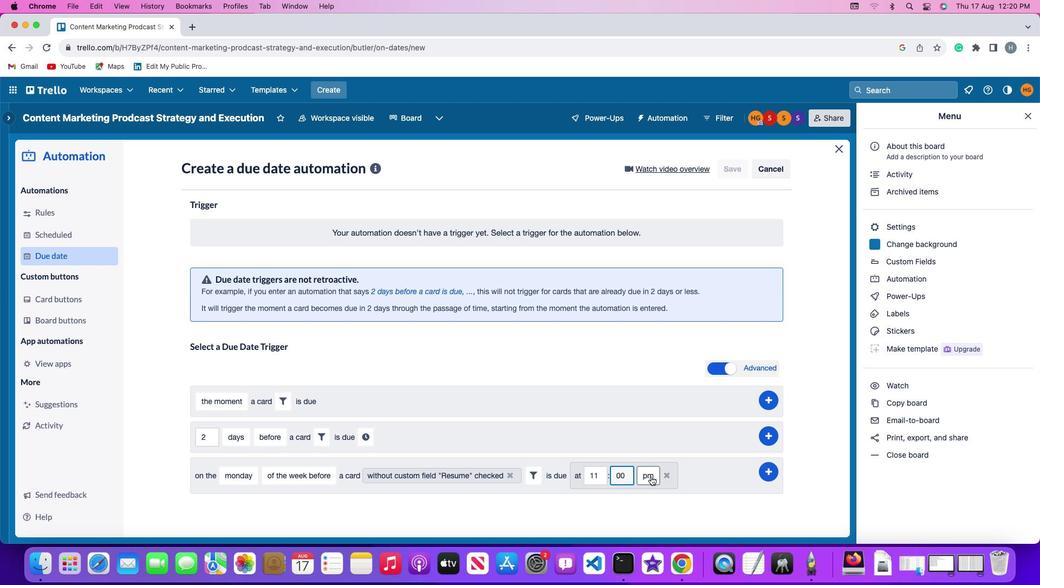 
Action: Mouse pressed left at (650, 476)
Screenshot: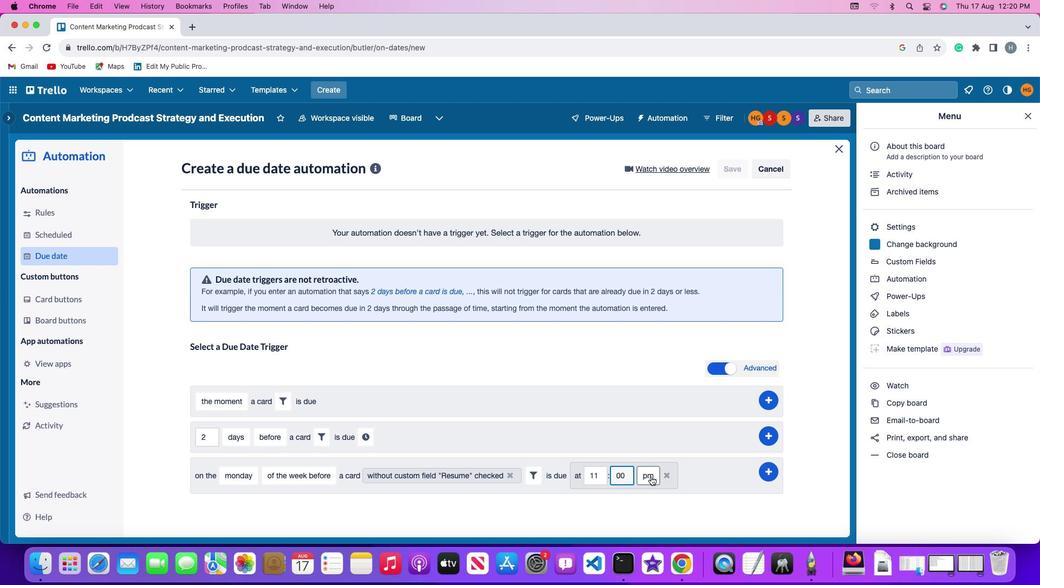 
Action: Mouse moved to (648, 494)
Screenshot: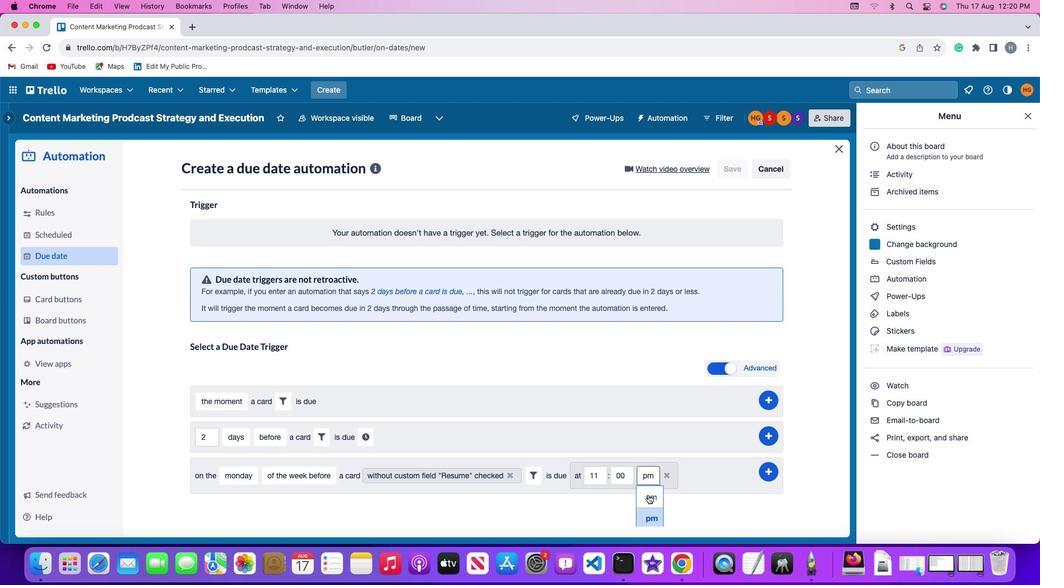 
Action: Mouse pressed left at (648, 494)
Screenshot: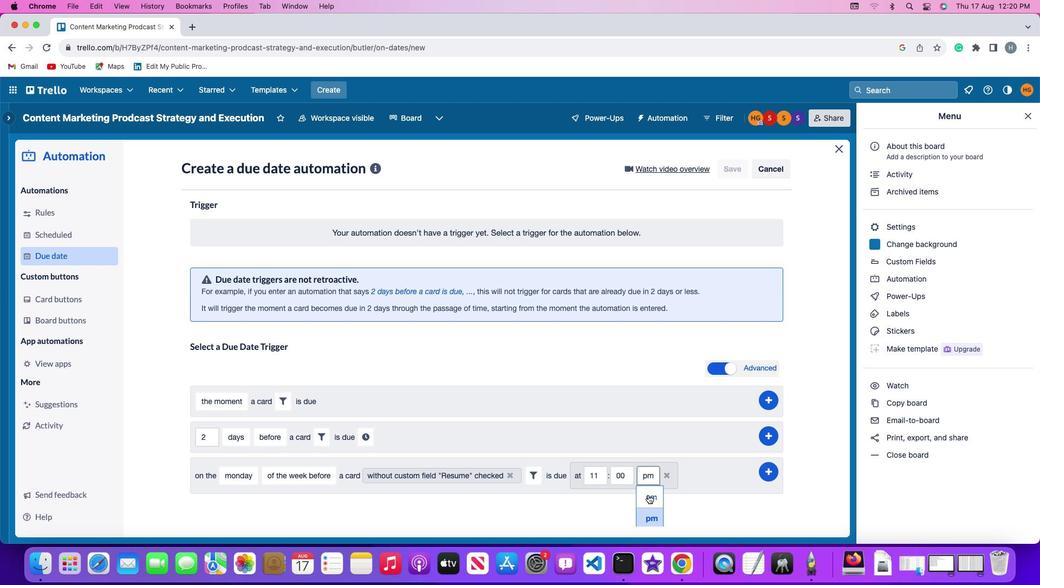 
Action: Mouse moved to (765, 470)
Screenshot: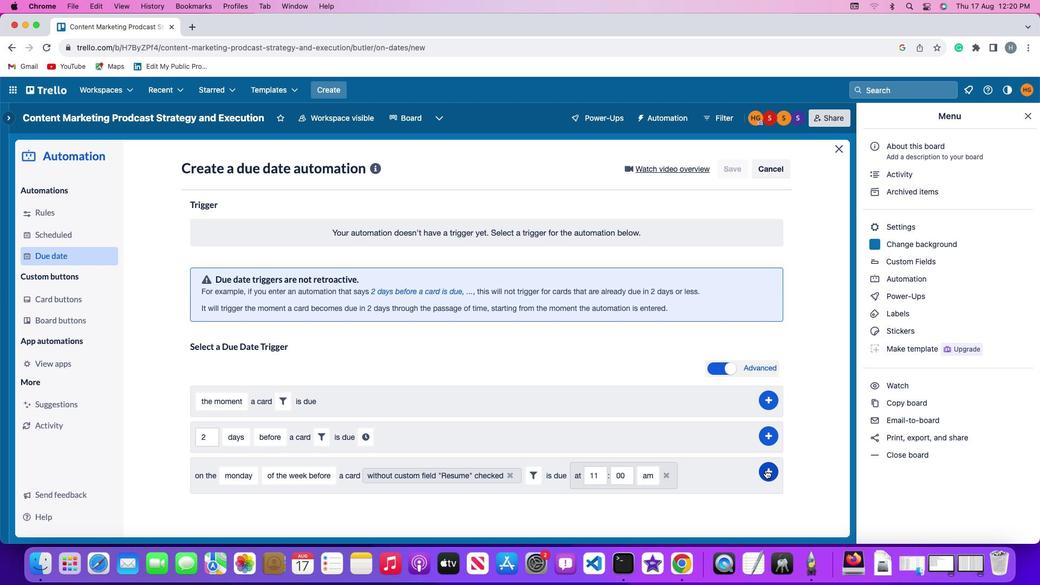 
Action: Mouse pressed left at (765, 470)
Screenshot: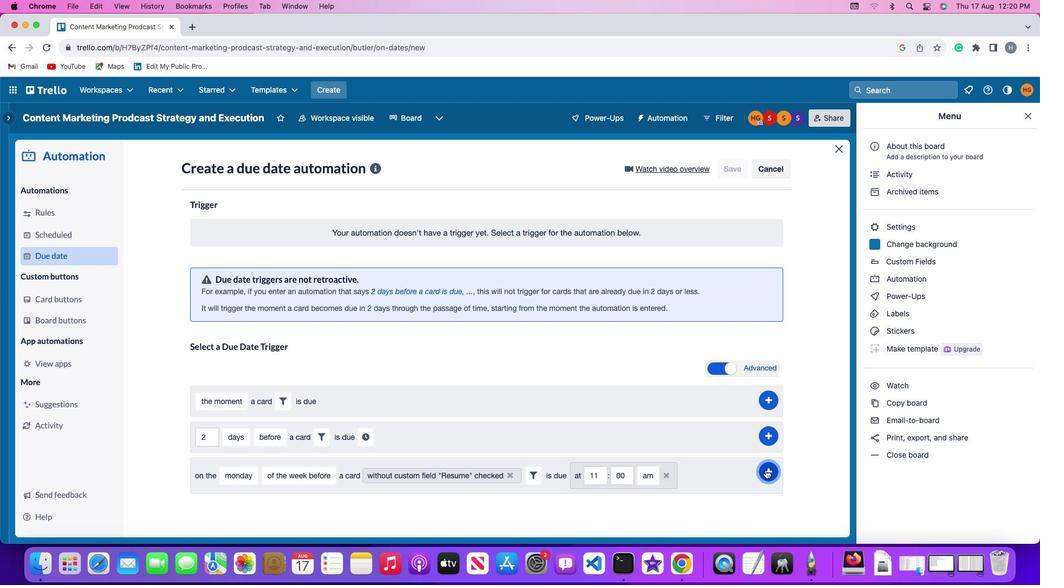 
Action: Mouse moved to (809, 386)
Screenshot: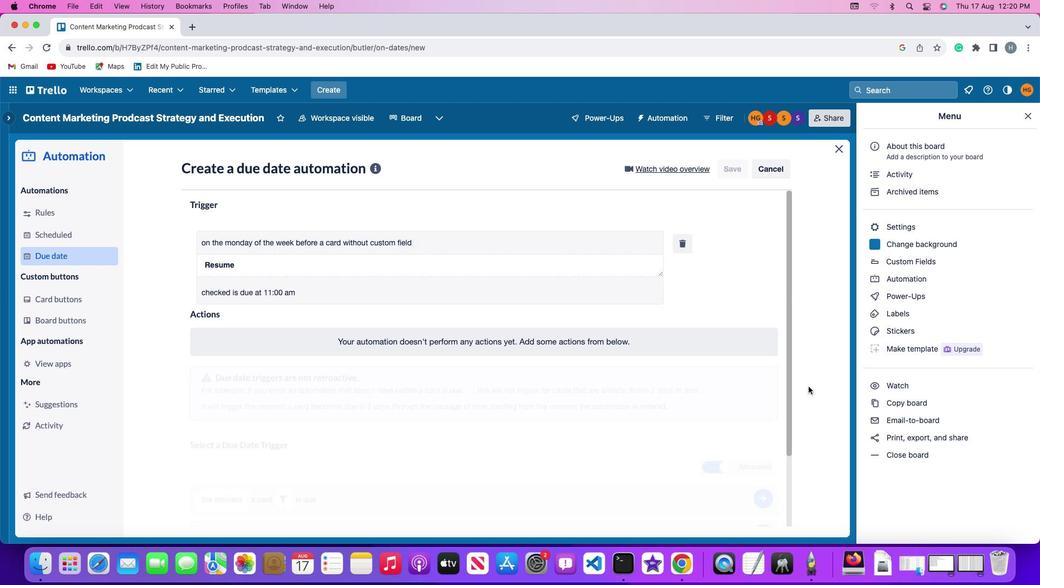 
